 Task: Search one way flight ticket for 3 adults, 3 children in premium economy from Memphis: Memphis International Airport to Jacksonville: Albert J. Ellis Airport on 8-3-2023. Choice of flights is United. Price is upto 79000. Outbound departure time preference is 17:00.
Action: Mouse moved to (313, 129)
Screenshot: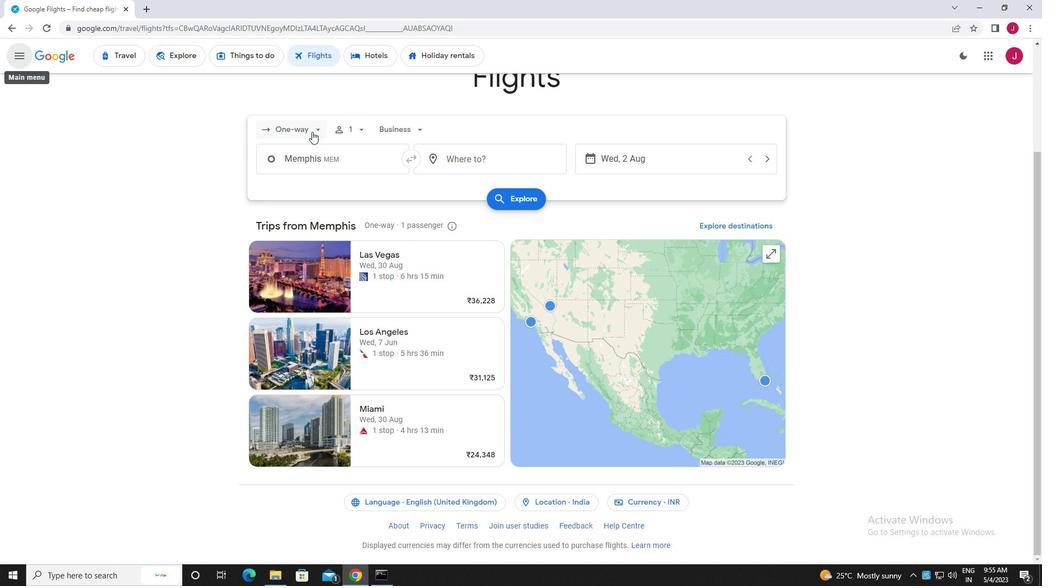 
Action: Mouse pressed left at (313, 129)
Screenshot: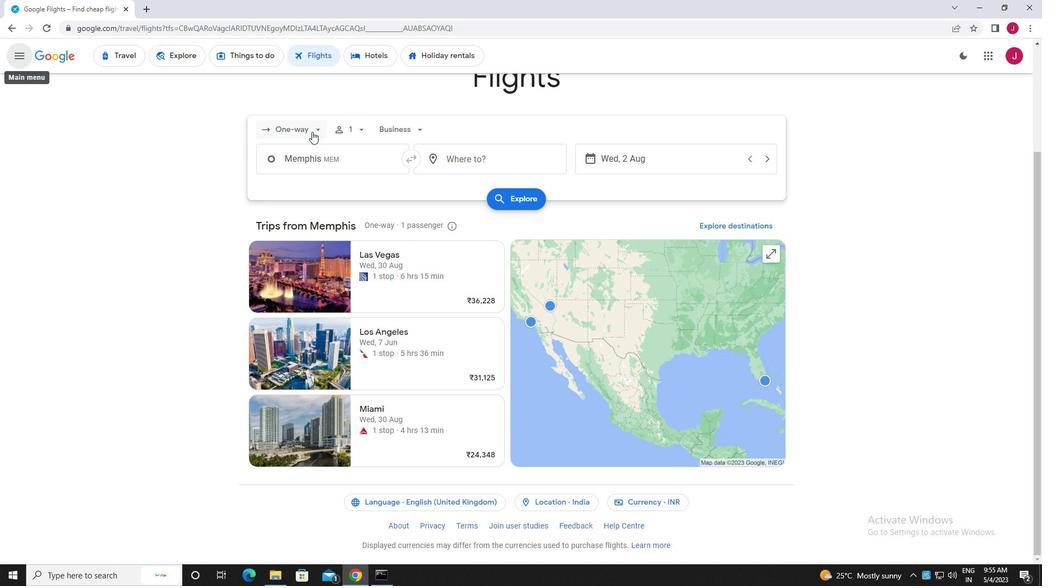 
Action: Mouse moved to (318, 177)
Screenshot: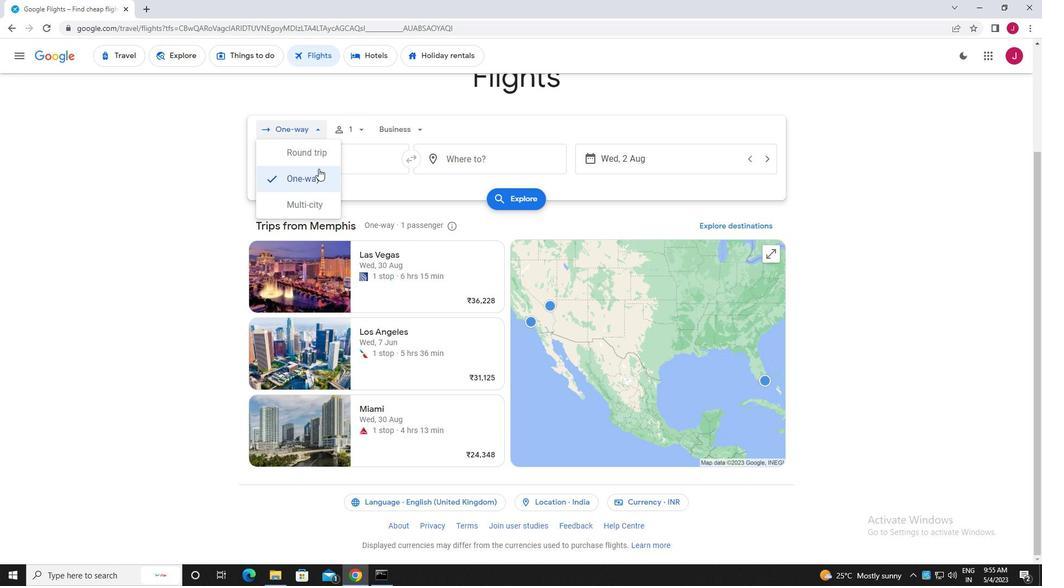 
Action: Mouse pressed left at (318, 177)
Screenshot: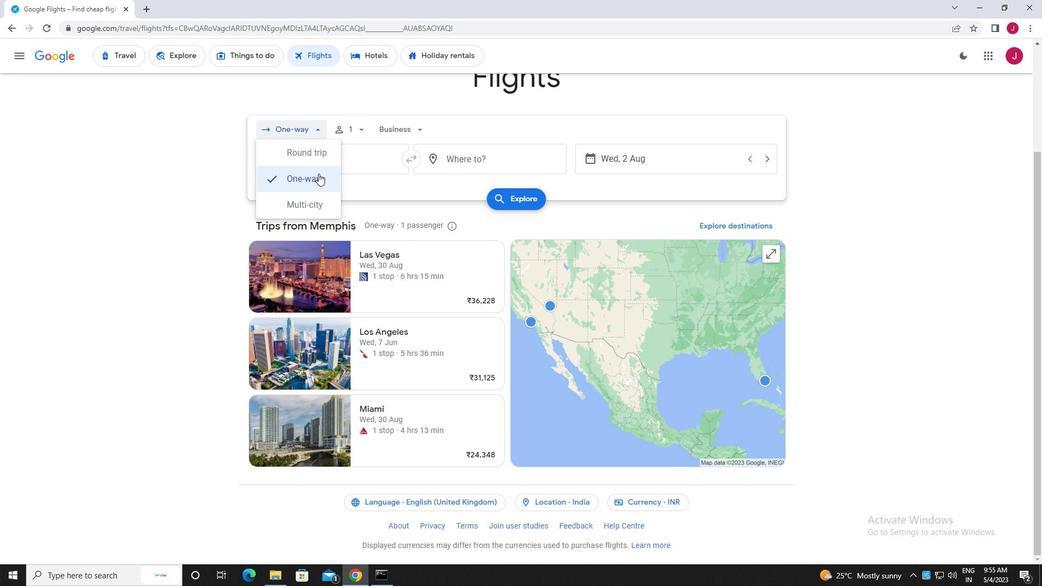 
Action: Mouse moved to (362, 126)
Screenshot: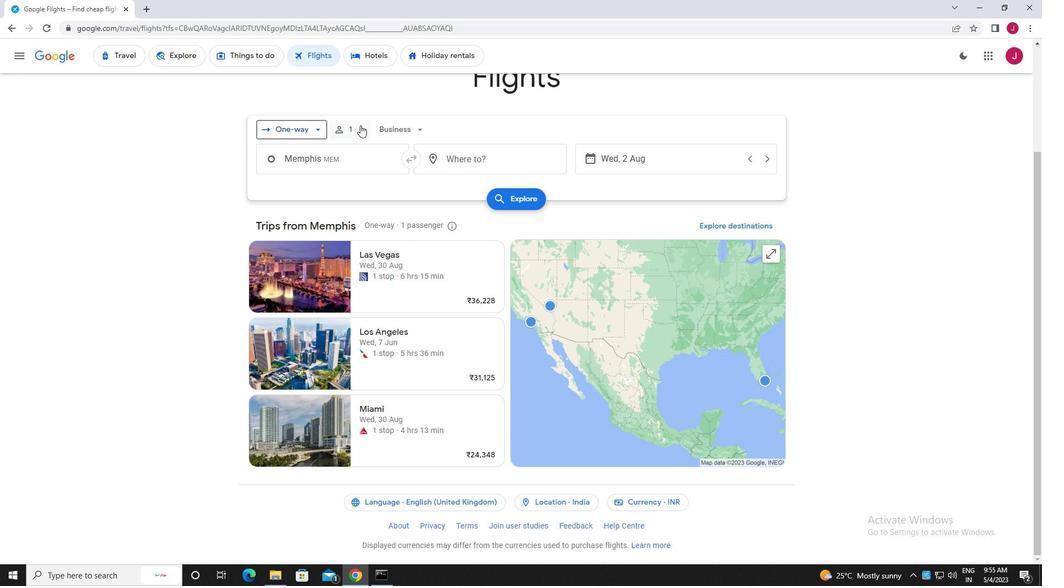 
Action: Mouse pressed left at (362, 126)
Screenshot: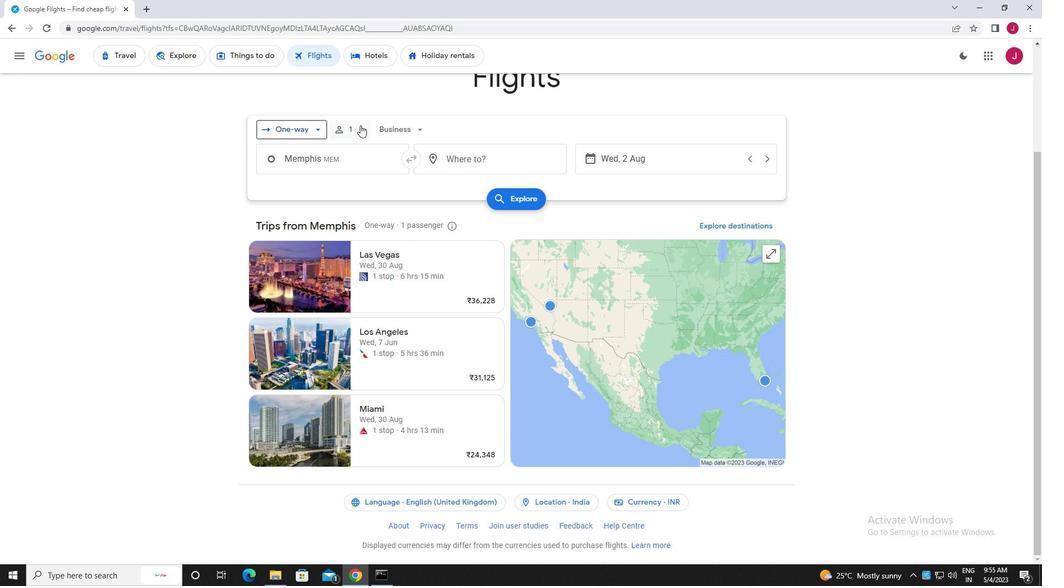 
Action: Mouse moved to (448, 156)
Screenshot: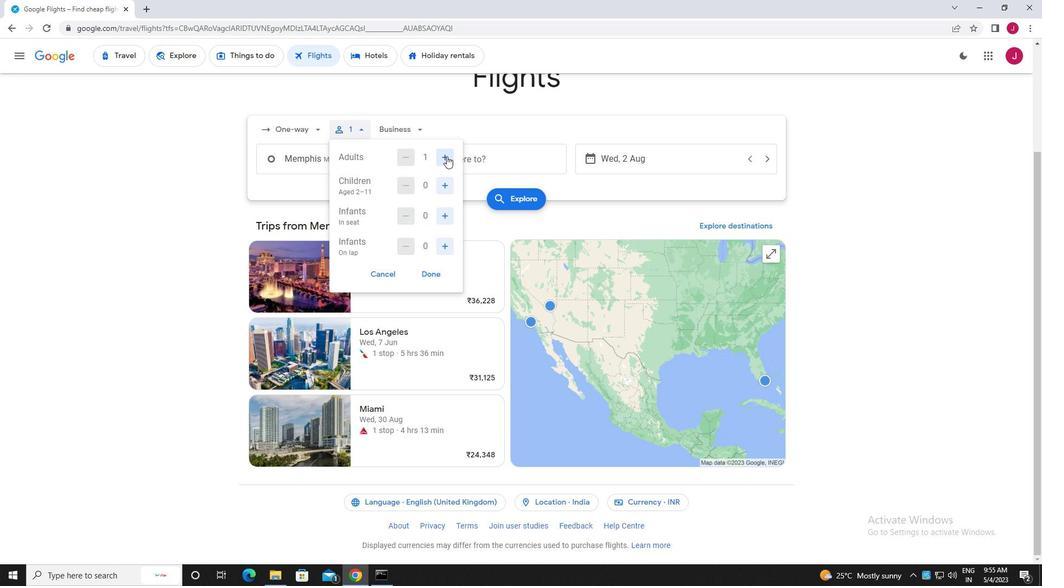 
Action: Mouse pressed left at (448, 156)
Screenshot: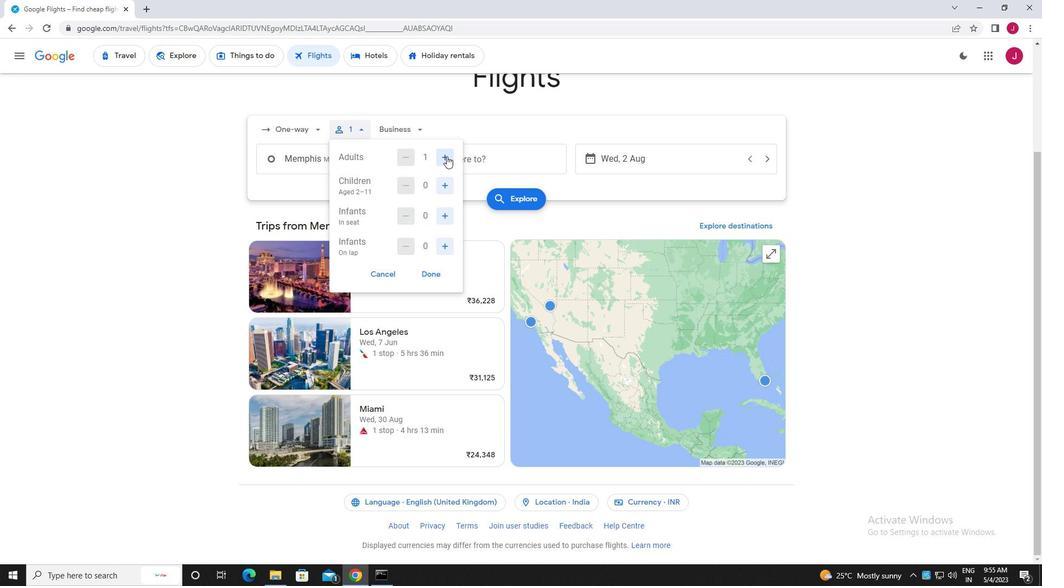 
Action: Mouse pressed left at (448, 156)
Screenshot: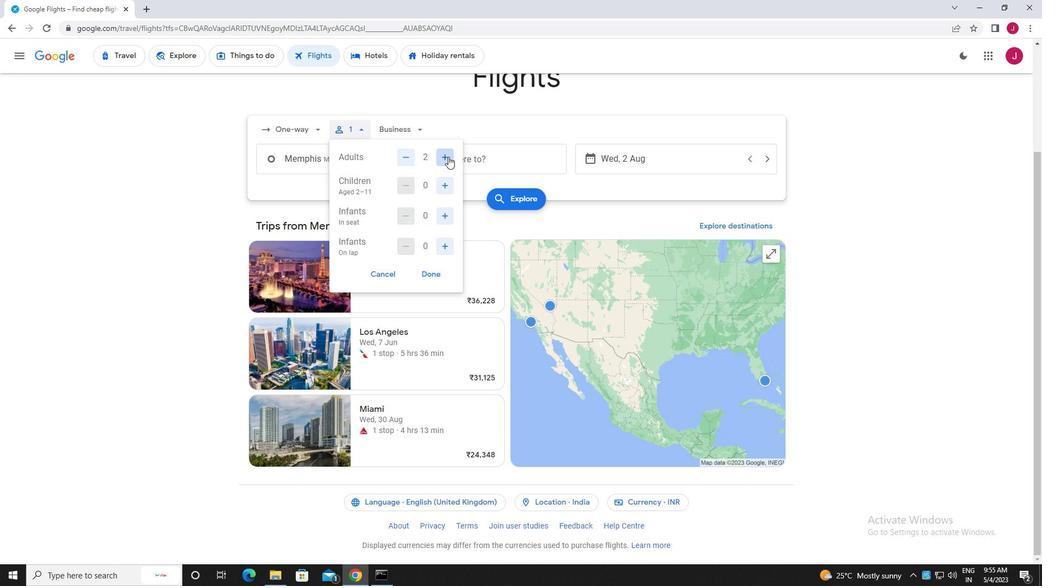 
Action: Mouse moved to (446, 185)
Screenshot: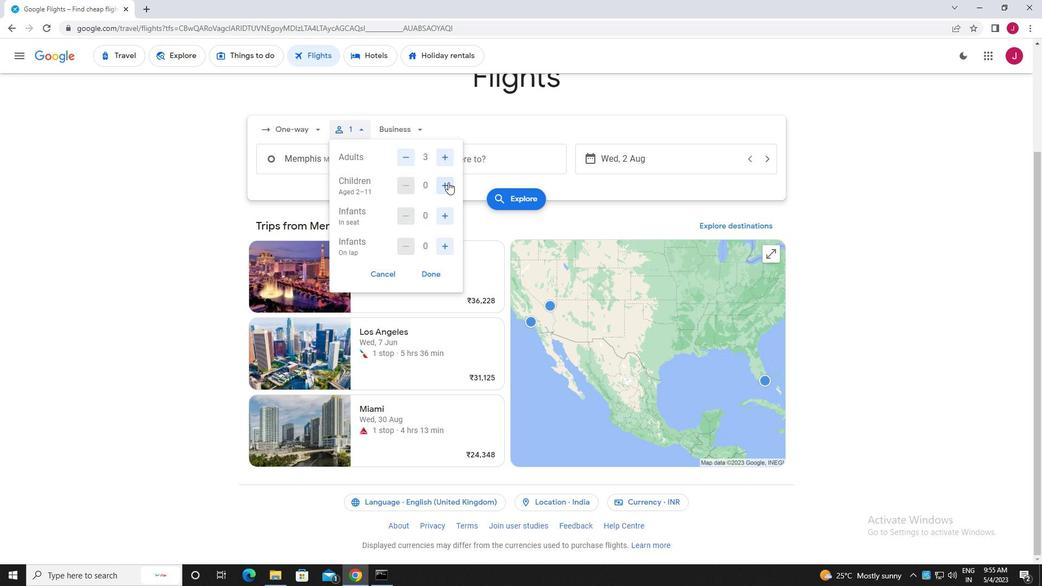 
Action: Mouse pressed left at (446, 185)
Screenshot: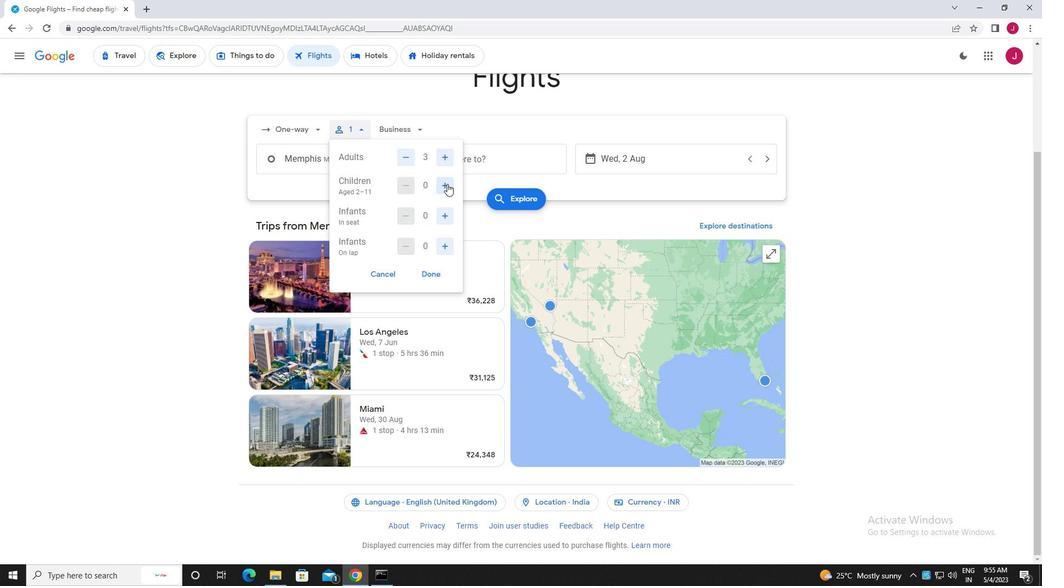 
Action: Mouse pressed left at (446, 185)
Screenshot: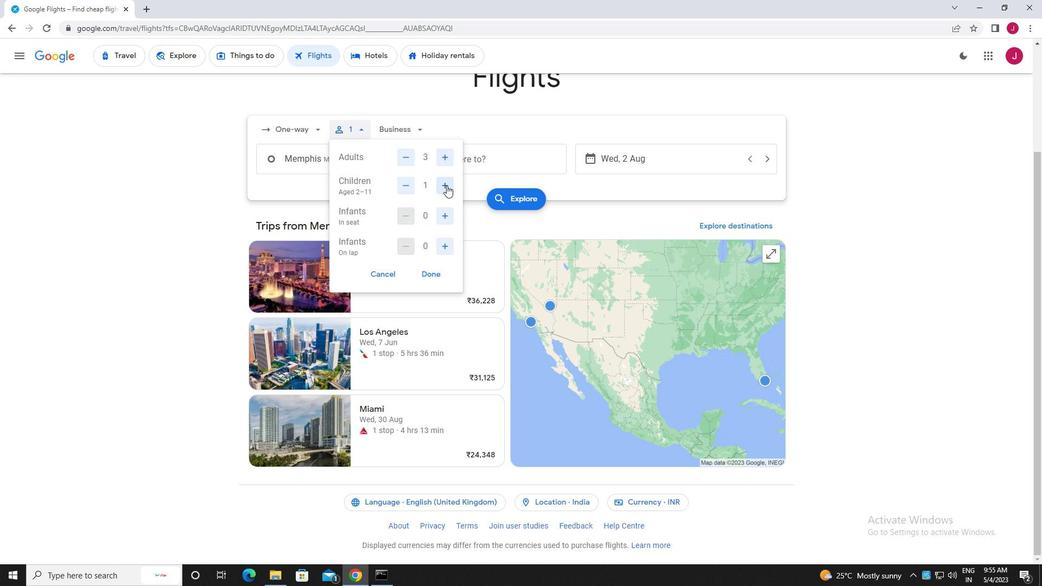 
Action: Mouse pressed left at (446, 185)
Screenshot: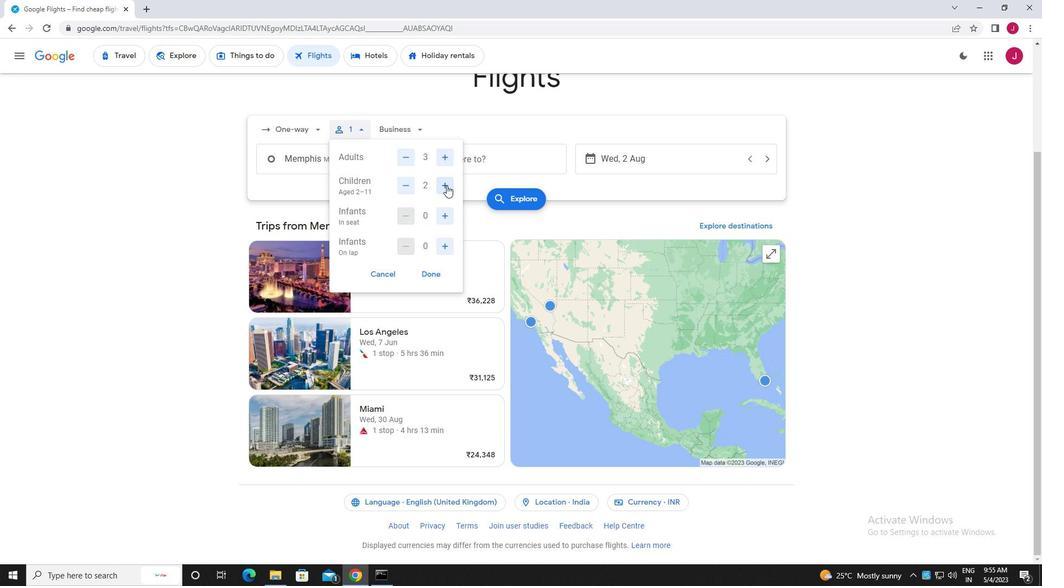 
Action: Mouse moved to (430, 272)
Screenshot: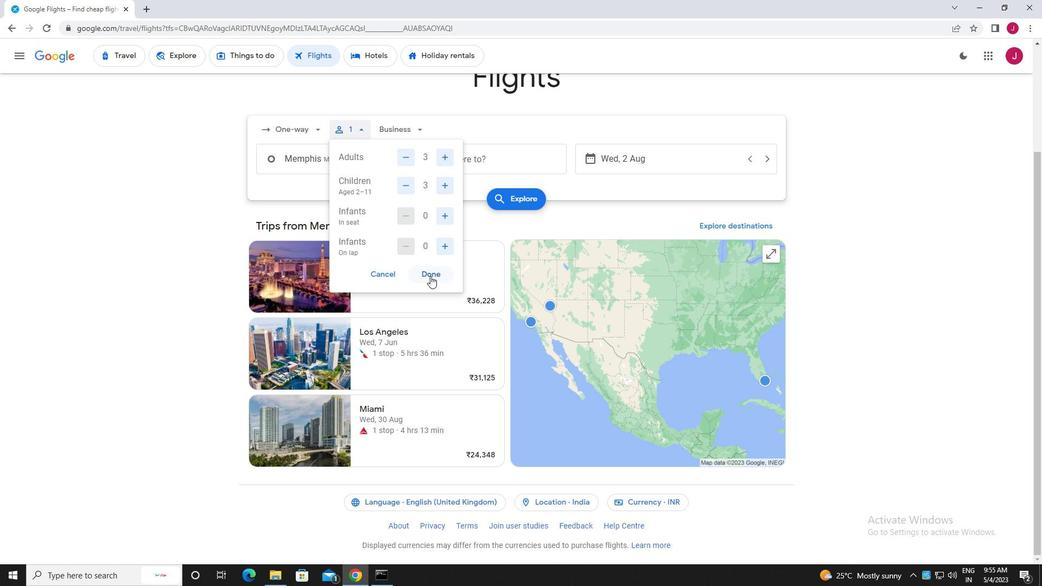 
Action: Mouse pressed left at (430, 272)
Screenshot: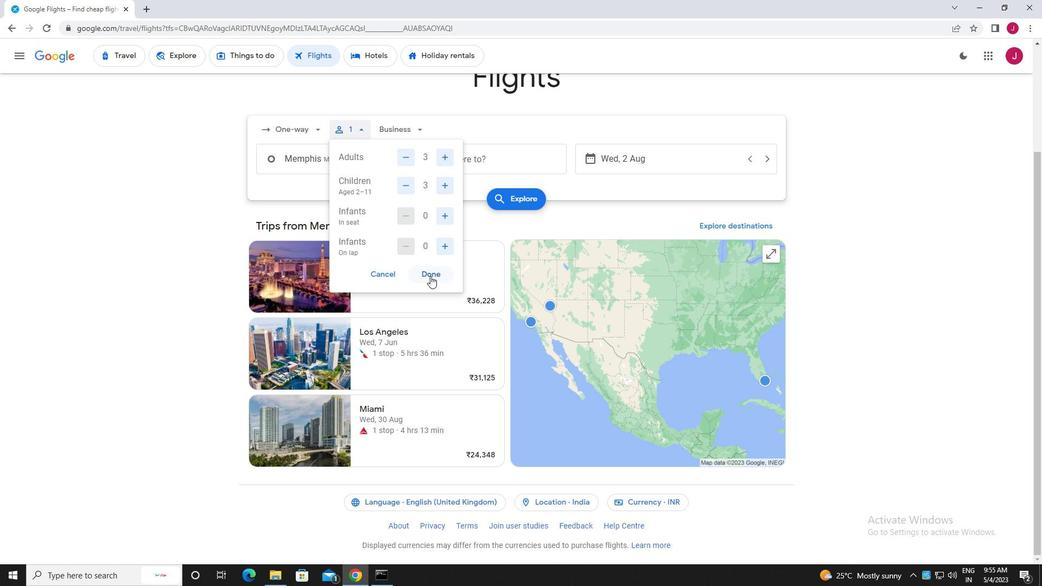 
Action: Mouse moved to (413, 129)
Screenshot: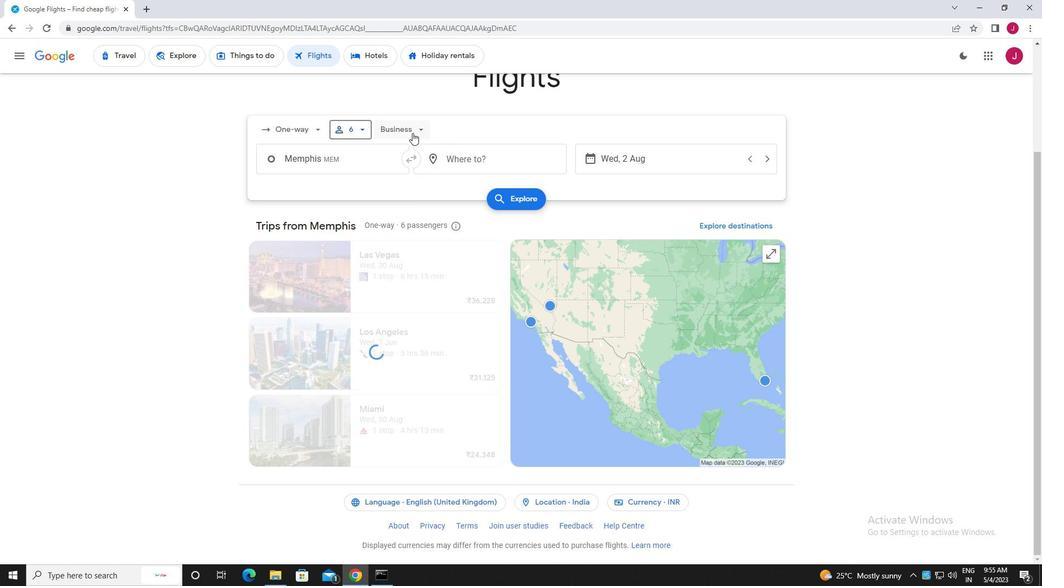 
Action: Mouse pressed left at (413, 129)
Screenshot: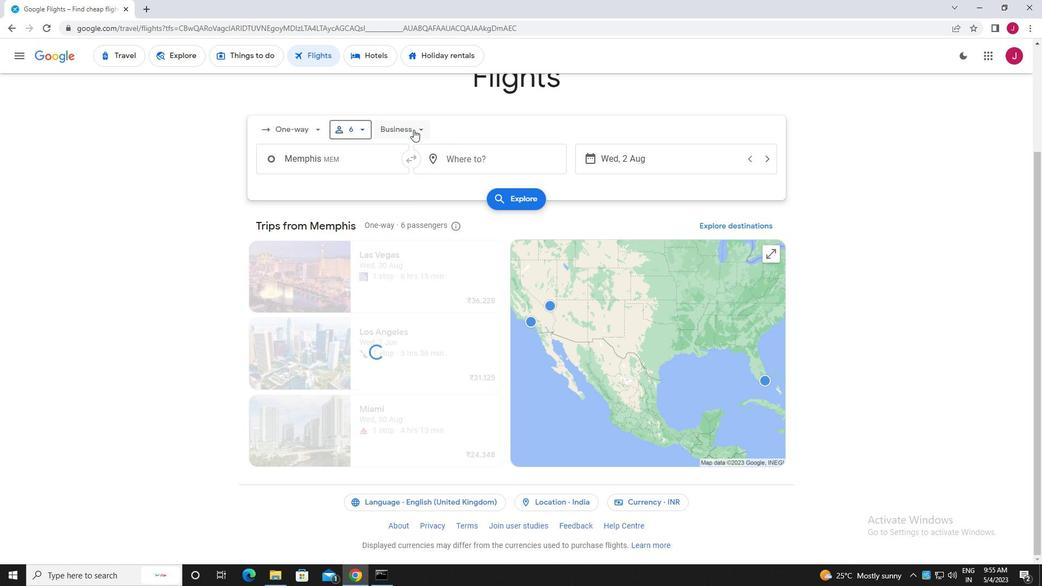 
Action: Mouse moved to (419, 180)
Screenshot: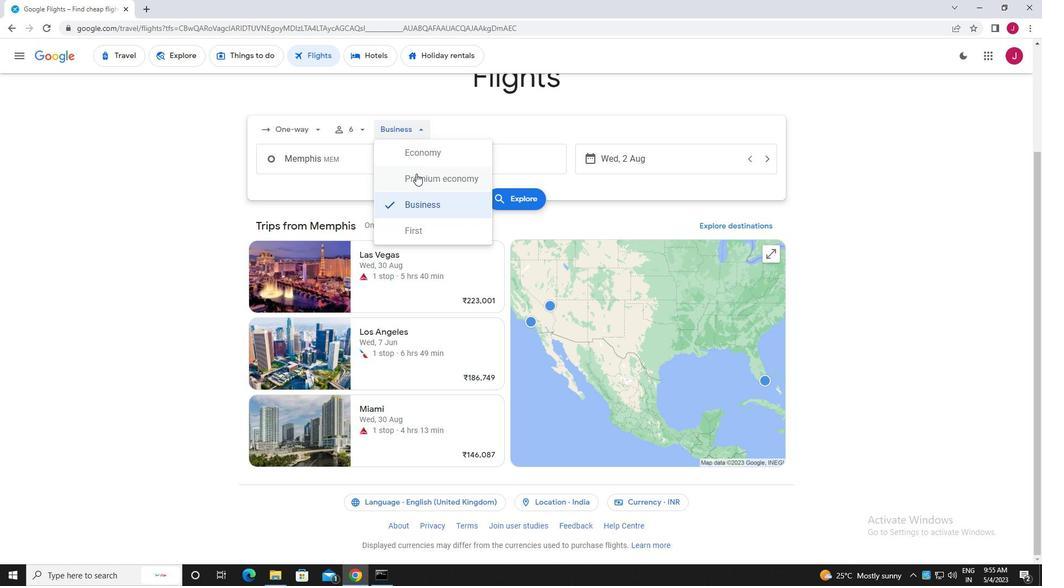 
Action: Mouse pressed left at (419, 180)
Screenshot: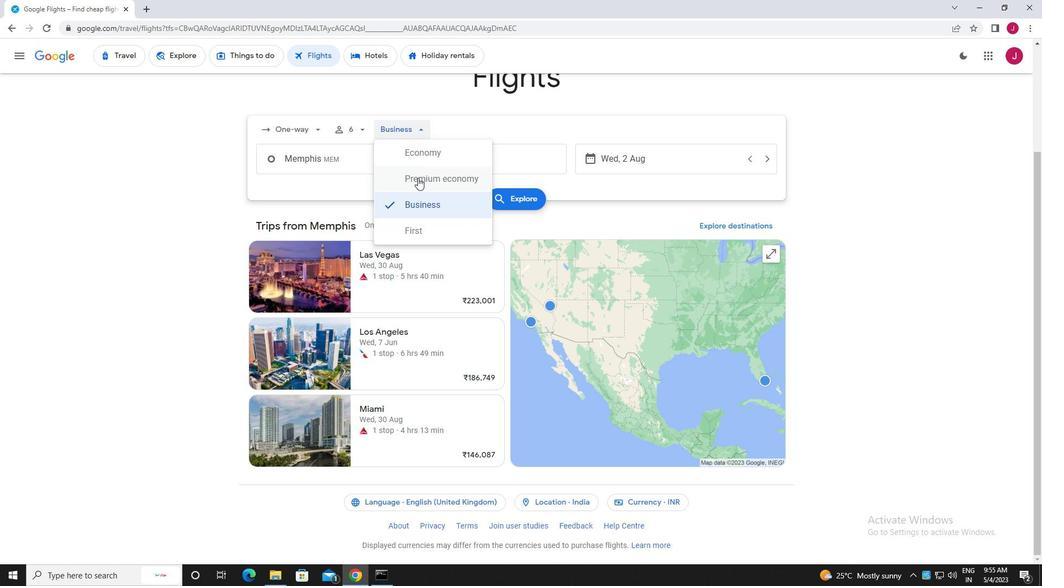 
Action: Mouse moved to (347, 156)
Screenshot: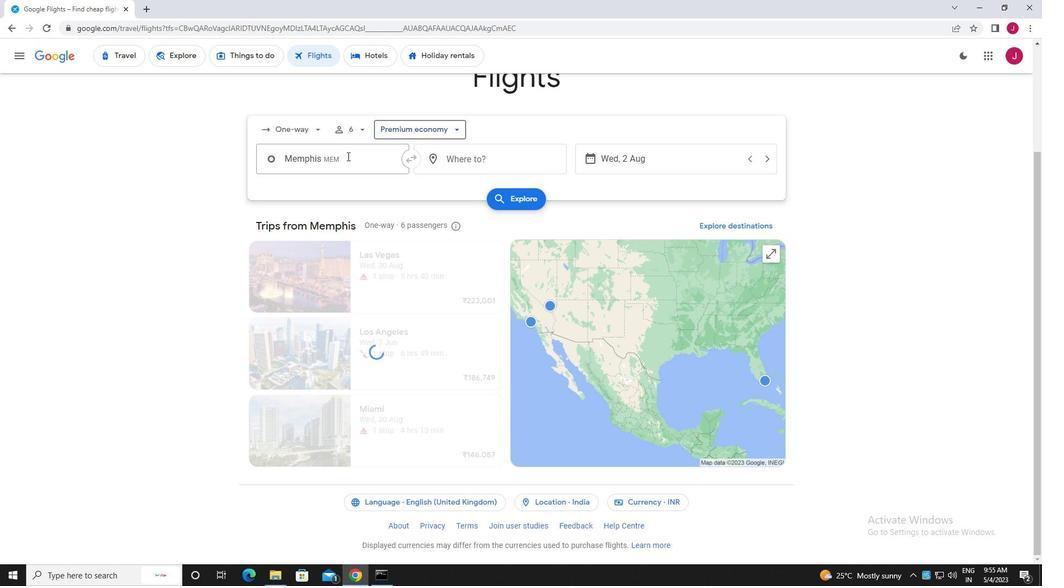 
Action: Mouse pressed left at (347, 156)
Screenshot: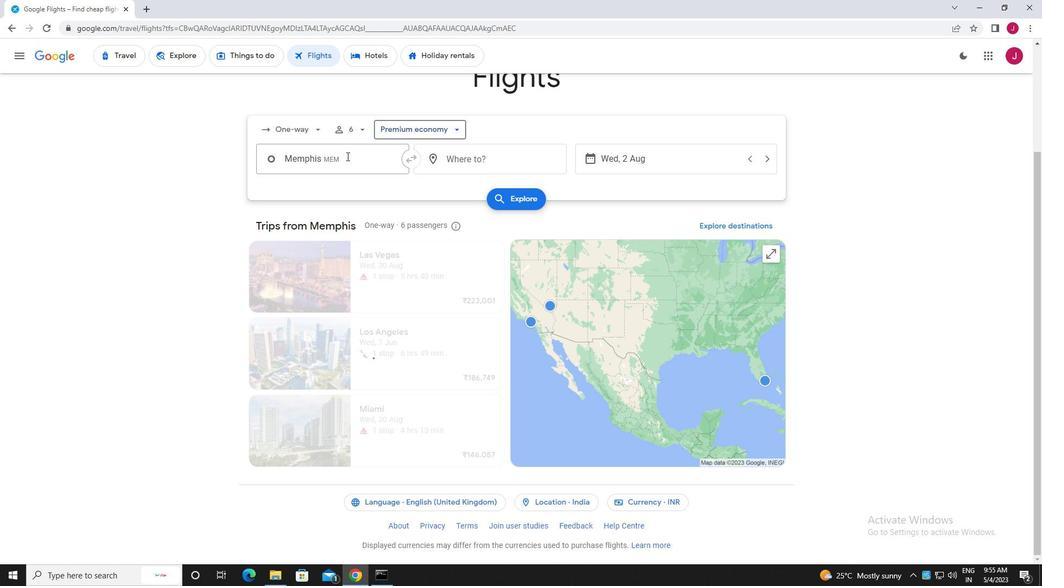 
Action: Key pressed memphis
Screenshot: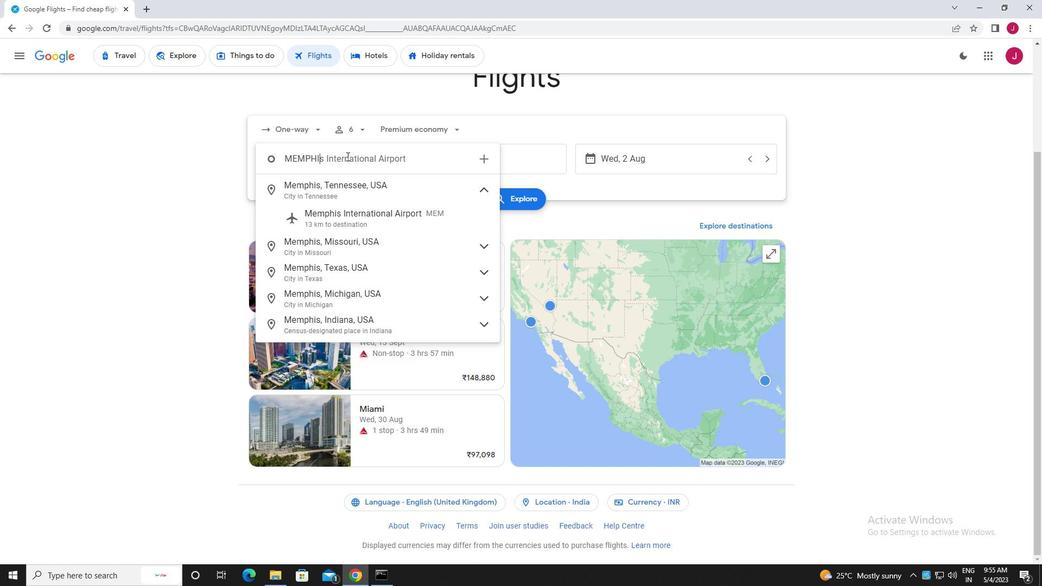 
Action: Mouse moved to (367, 217)
Screenshot: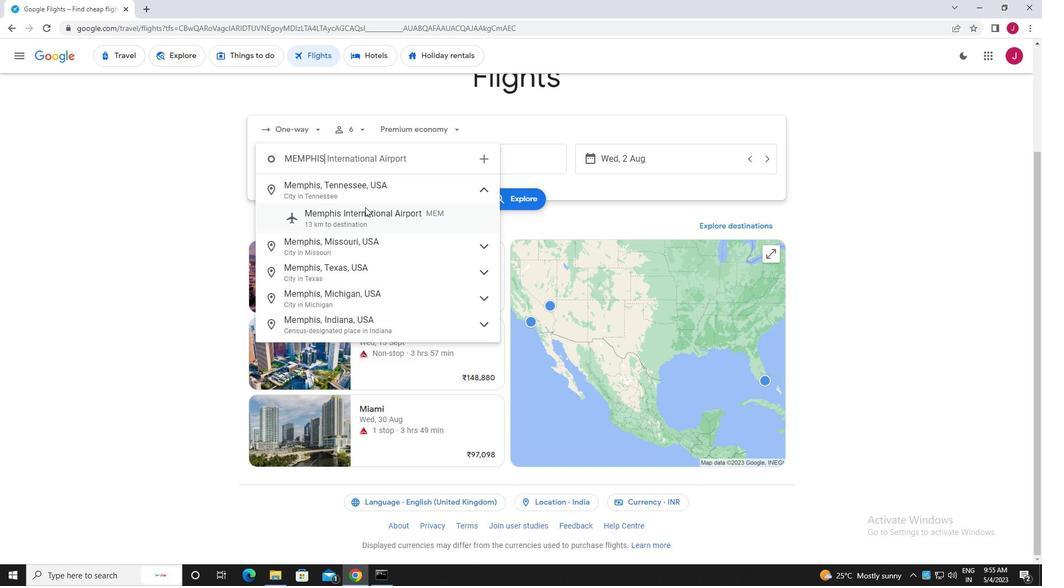 
Action: Mouse pressed left at (367, 217)
Screenshot: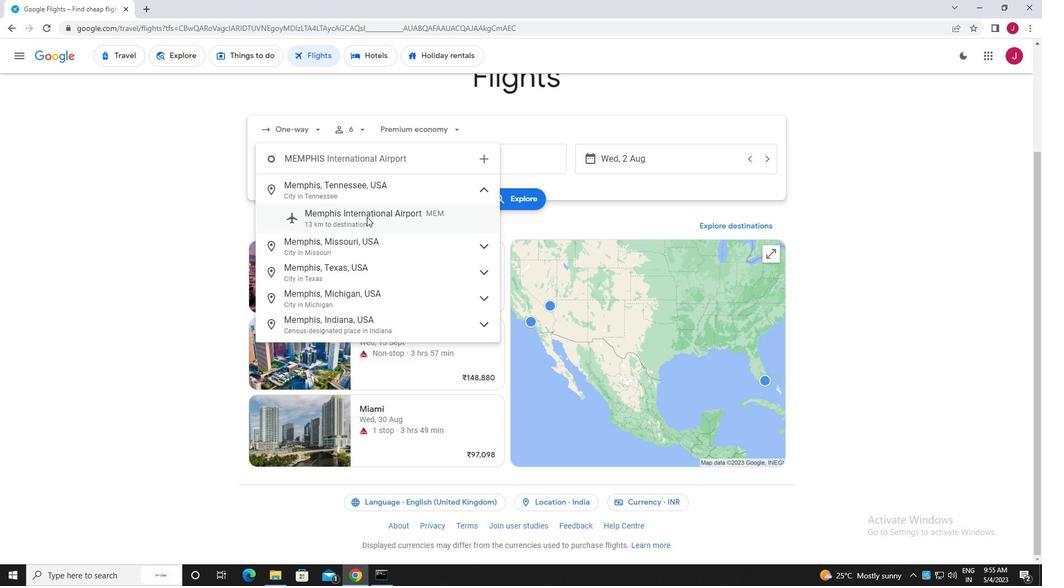 
Action: Mouse moved to (471, 164)
Screenshot: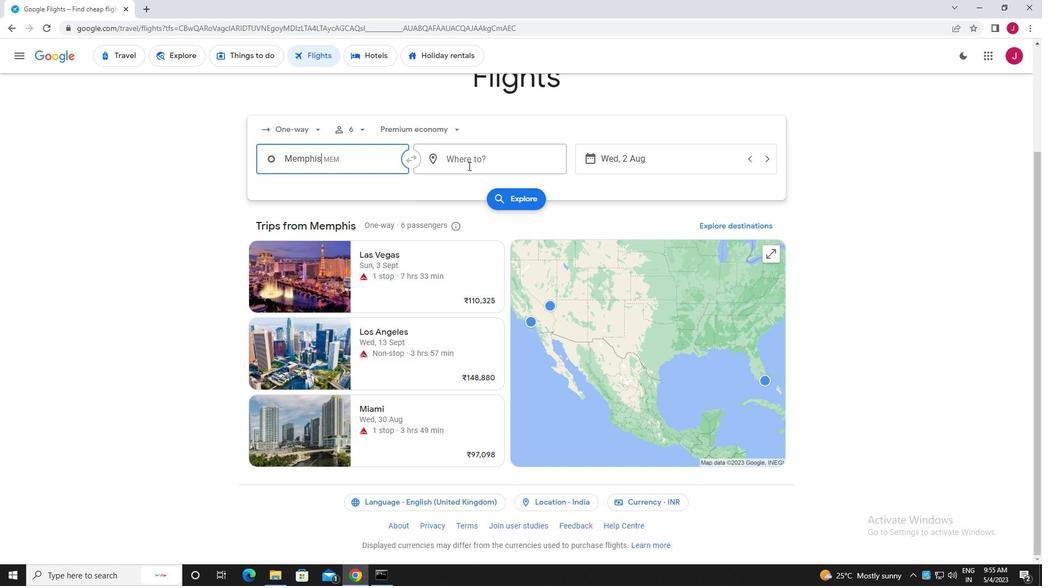 
Action: Mouse pressed left at (471, 164)
Screenshot: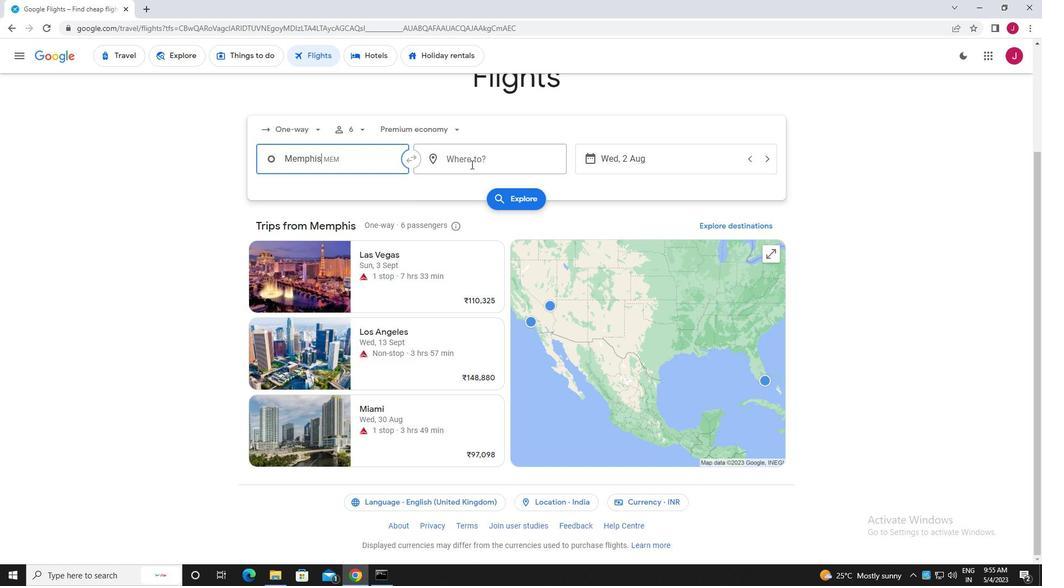 
Action: Mouse moved to (469, 165)
Screenshot: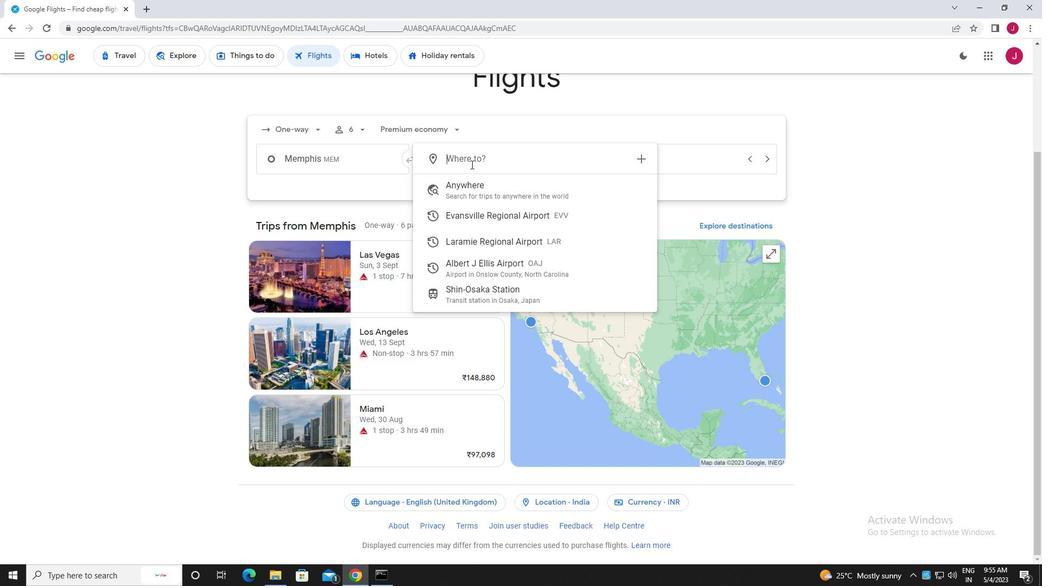 
Action: Key pressed albert<Key.space>
Screenshot: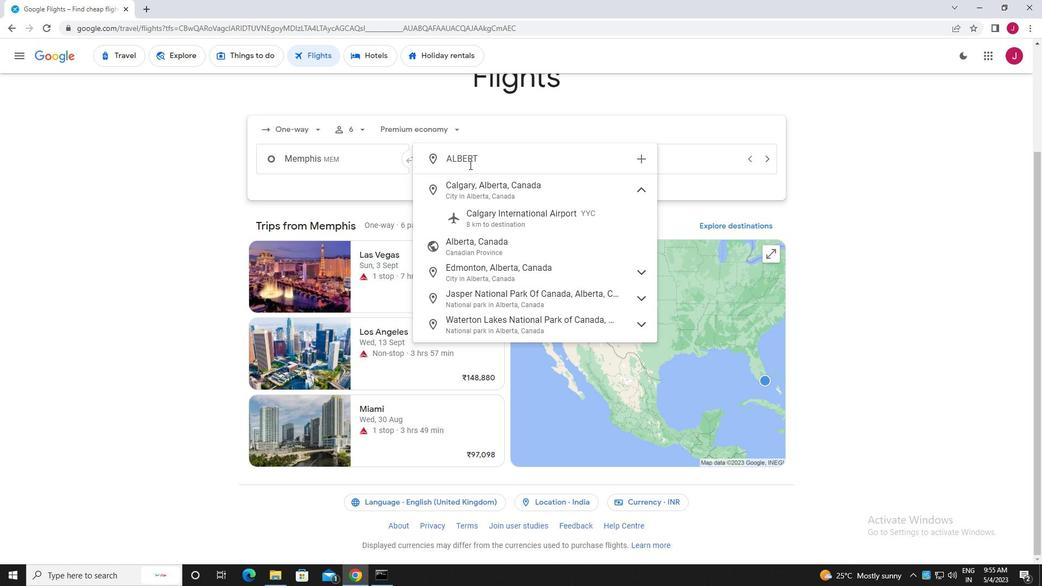 
Action: Mouse moved to (487, 189)
Screenshot: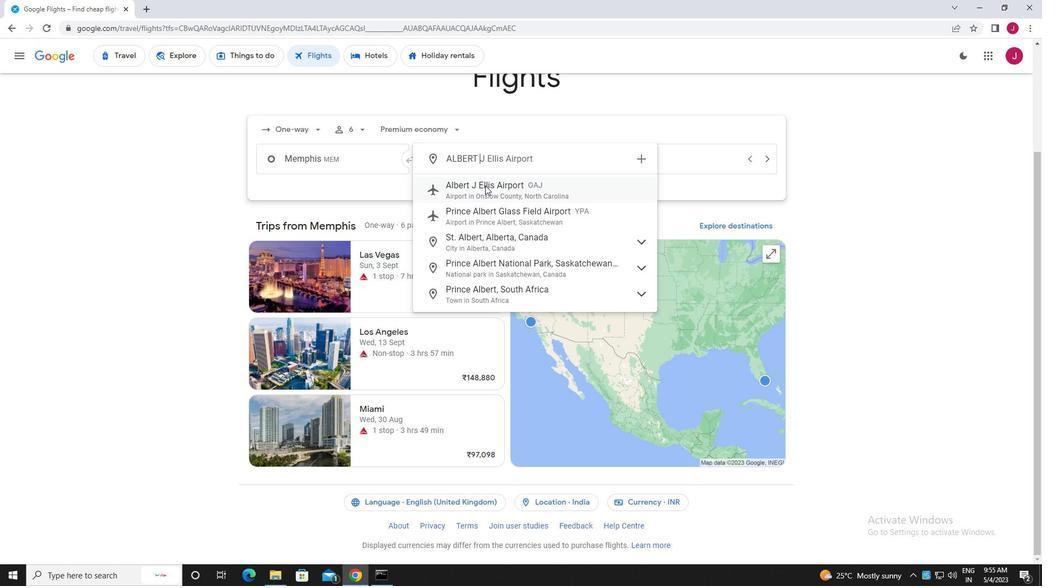 
Action: Mouse pressed left at (487, 189)
Screenshot: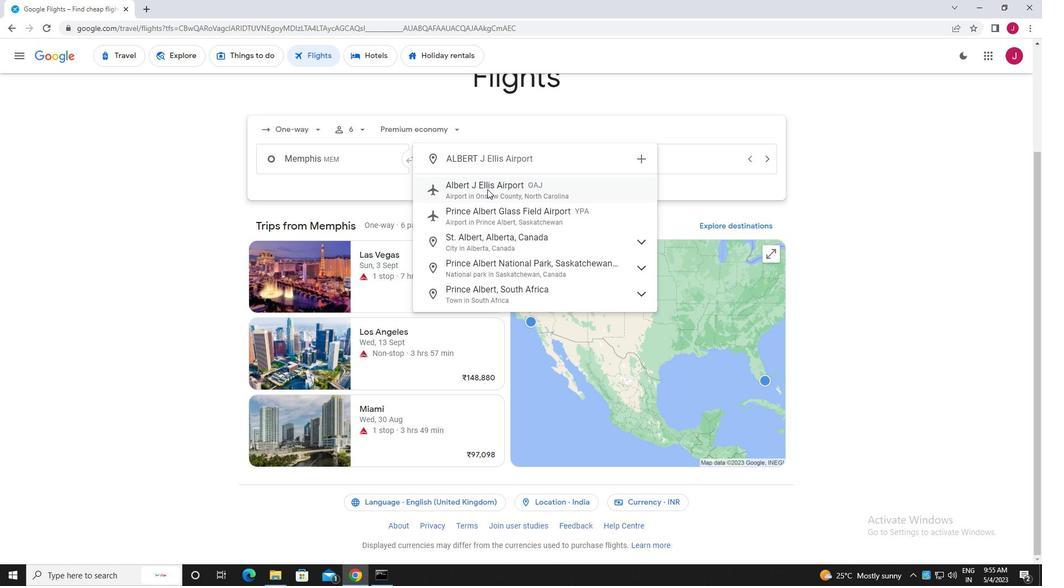 
Action: Mouse moved to (642, 157)
Screenshot: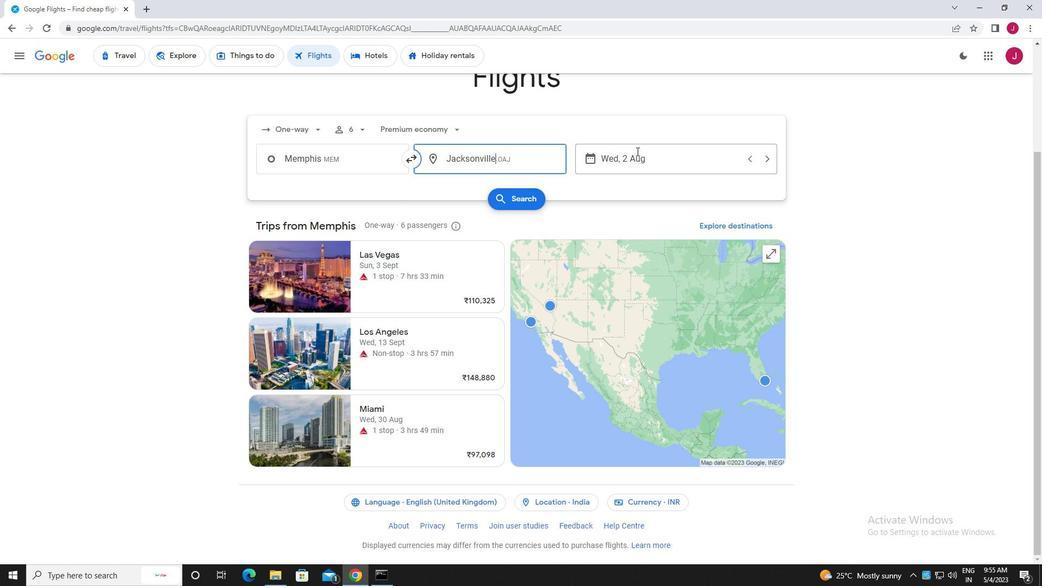 
Action: Mouse pressed left at (642, 157)
Screenshot: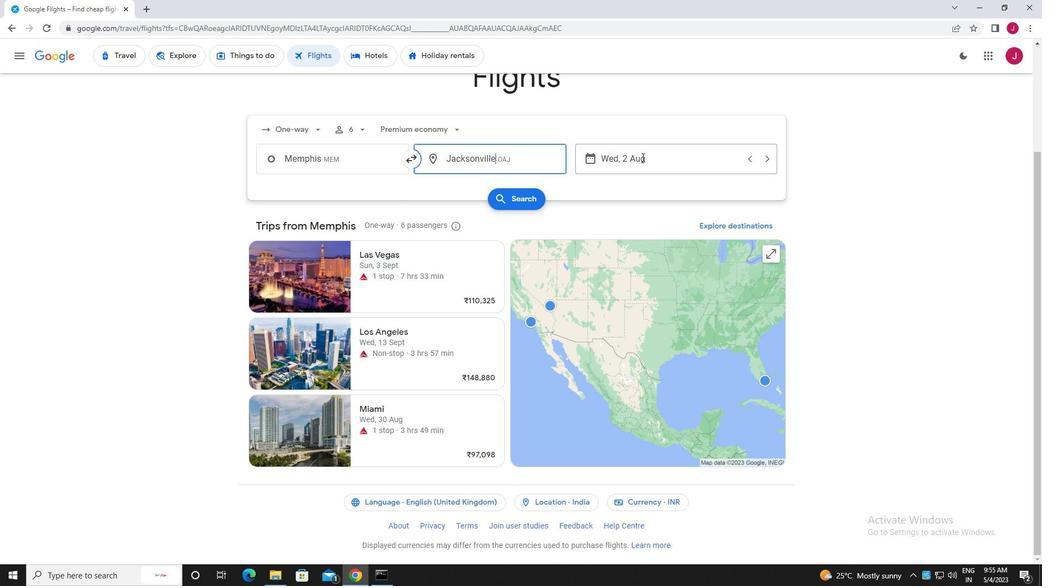 
Action: Mouse moved to (499, 242)
Screenshot: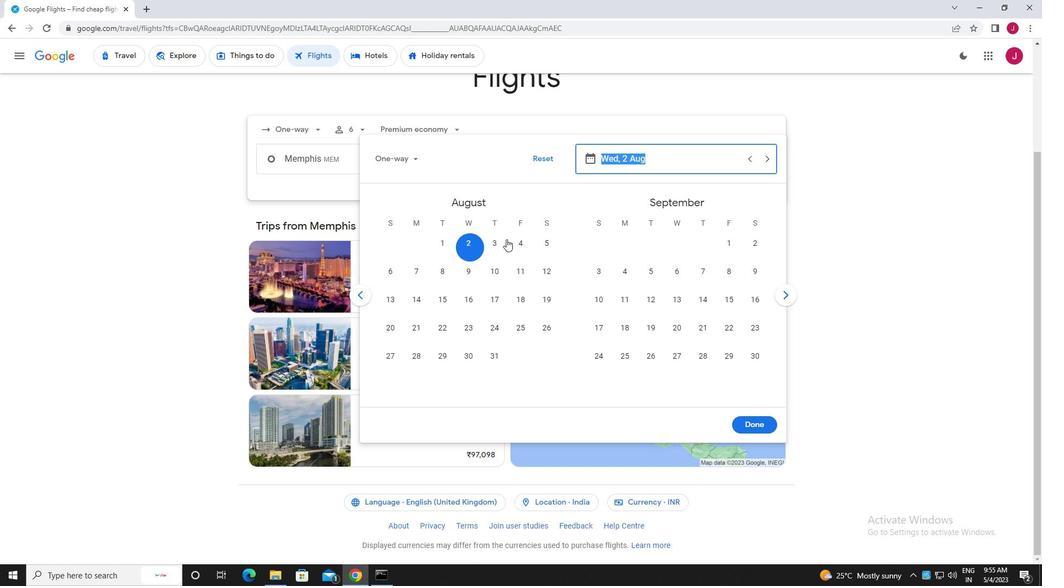
Action: Mouse pressed left at (499, 242)
Screenshot: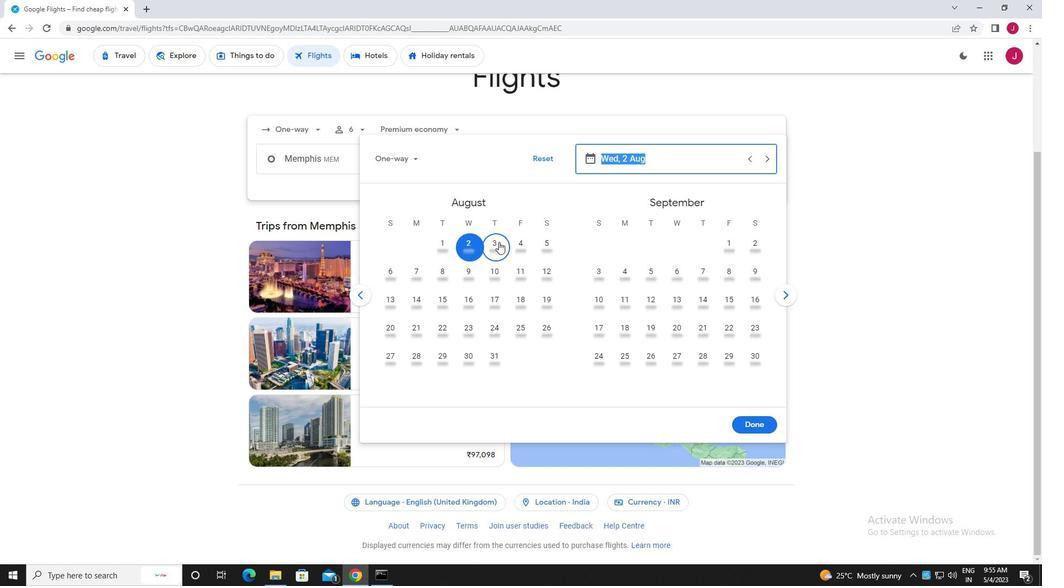 
Action: Mouse moved to (757, 427)
Screenshot: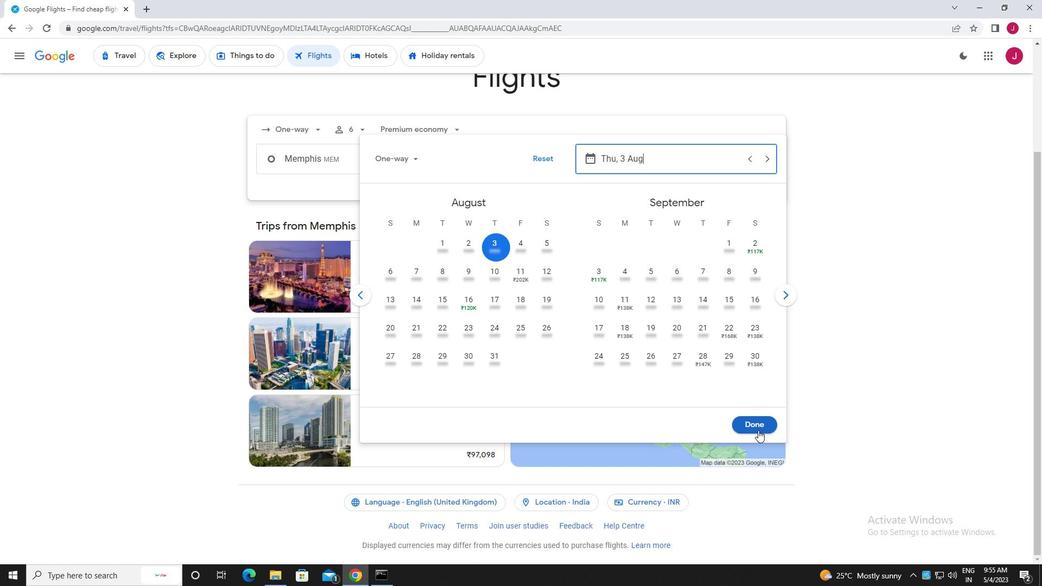 
Action: Mouse pressed left at (757, 427)
Screenshot: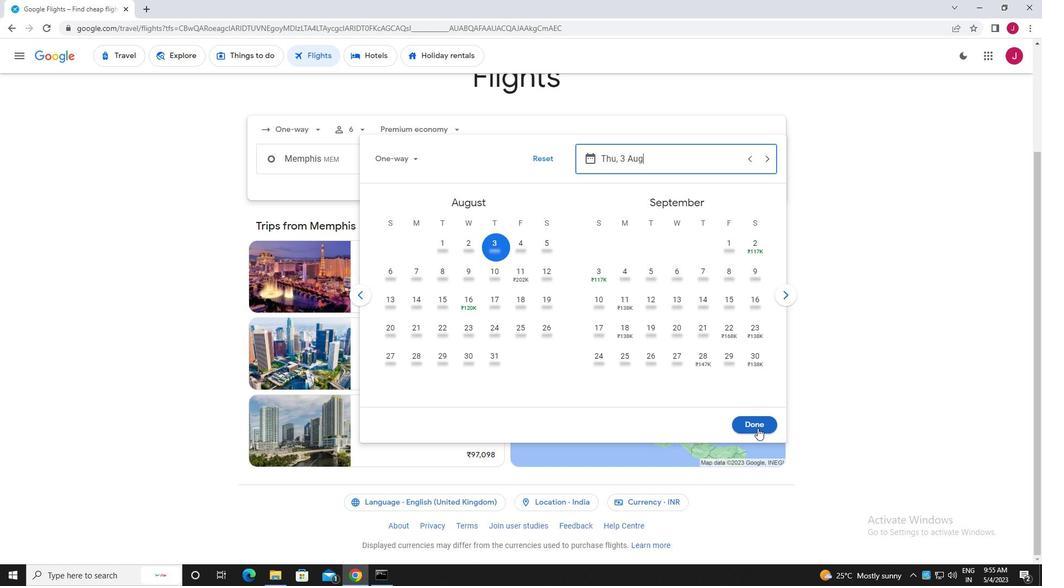 
Action: Mouse moved to (530, 194)
Screenshot: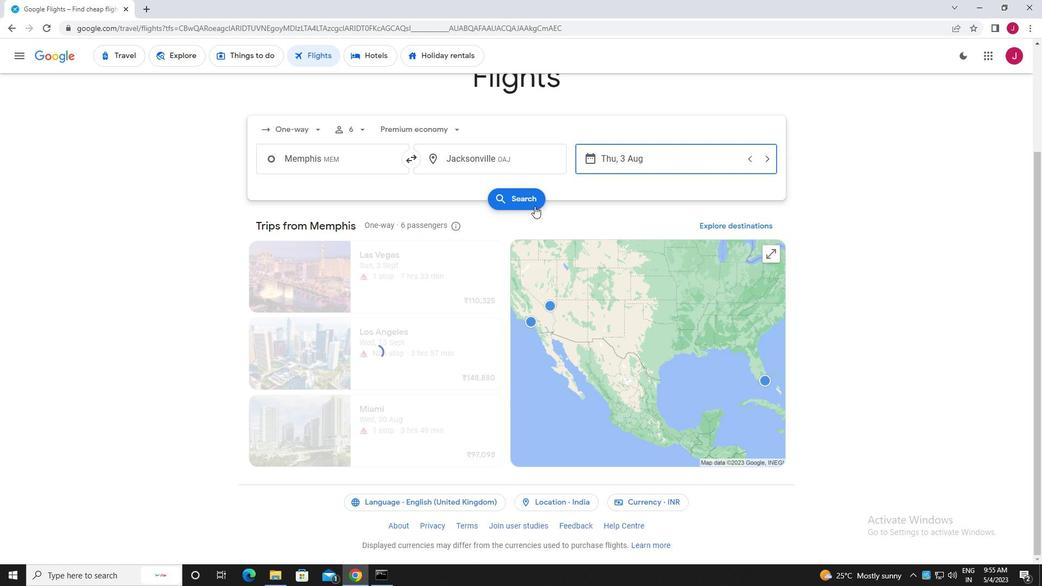 
Action: Mouse pressed left at (530, 194)
Screenshot: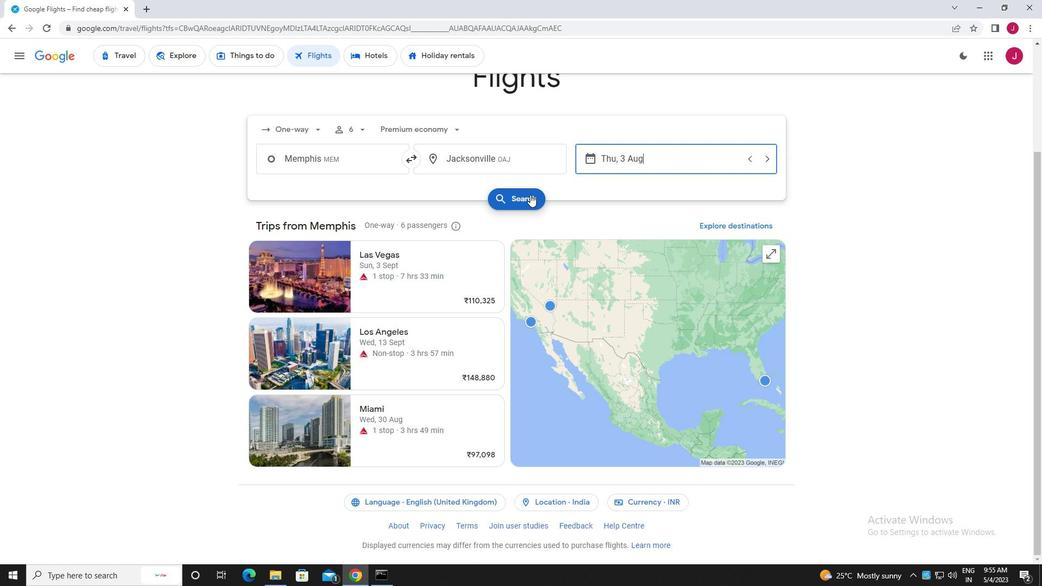 
Action: Mouse moved to (273, 154)
Screenshot: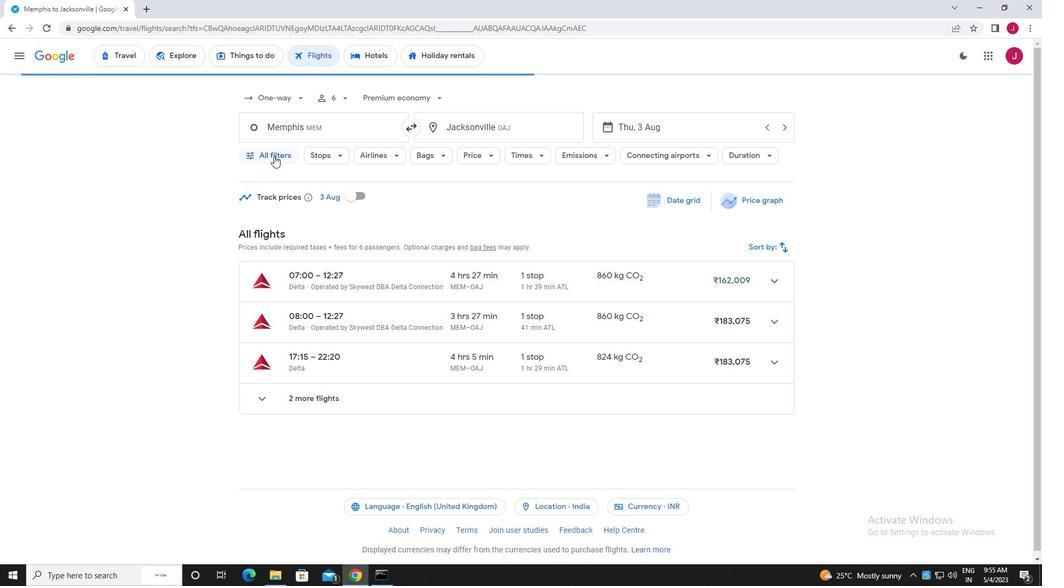
Action: Mouse pressed left at (273, 154)
Screenshot: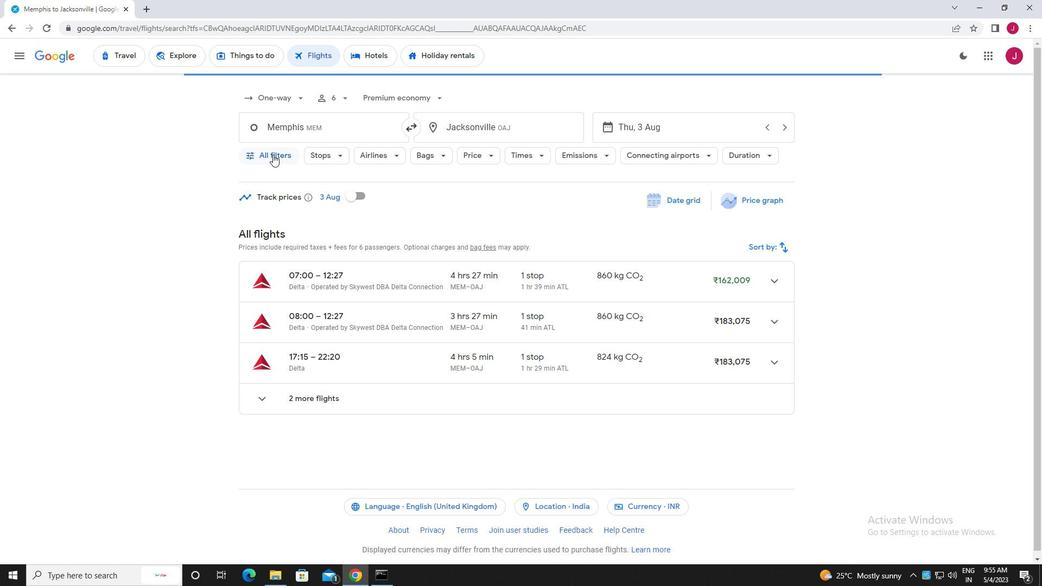 
Action: Mouse moved to (305, 219)
Screenshot: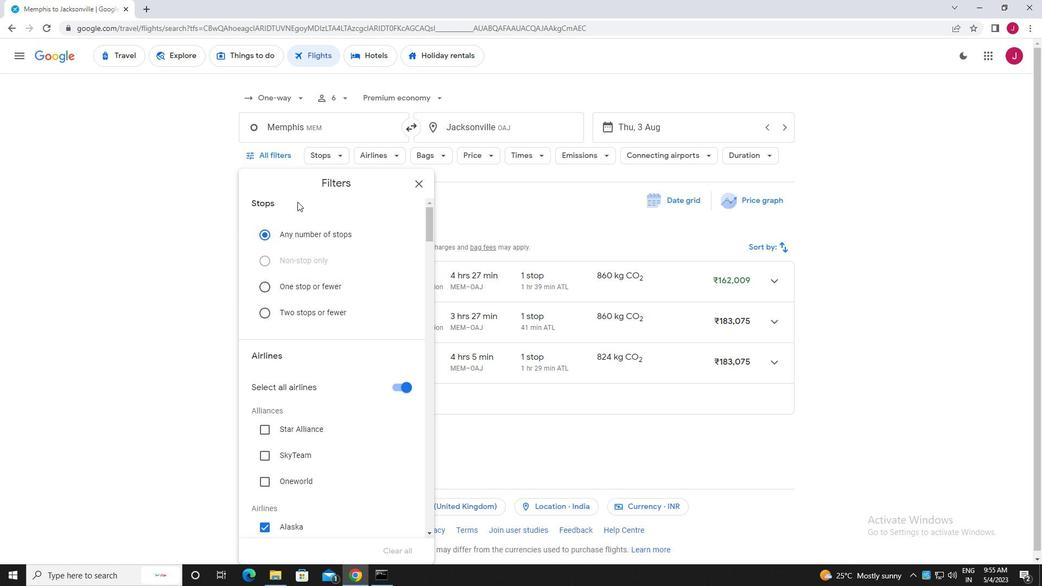 
Action: Mouse scrolled (305, 218) with delta (0, 0)
Screenshot: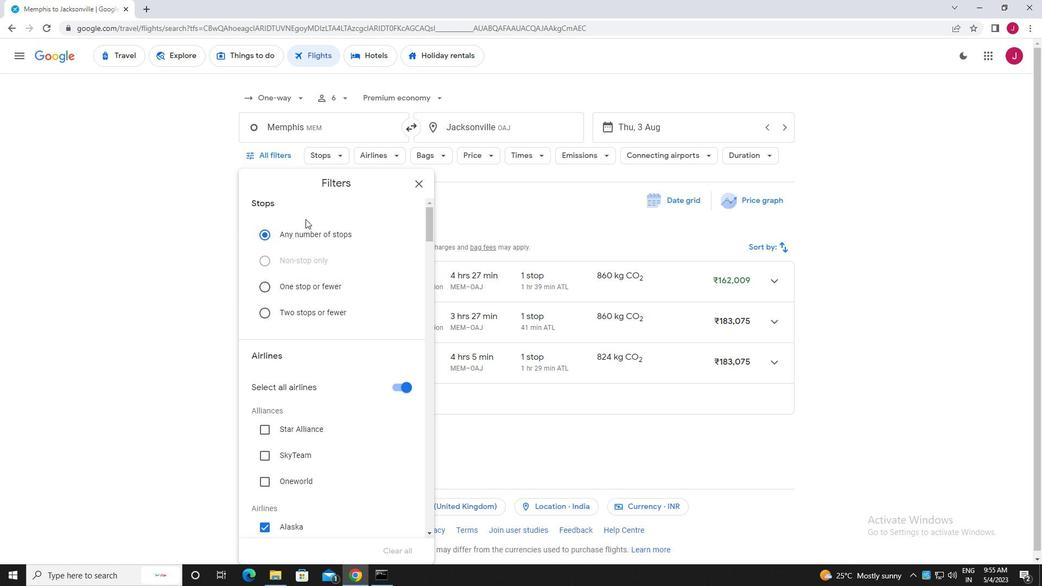 
Action: Mouse scrolled (305, 218) with delta (0, 0)
Screenshot: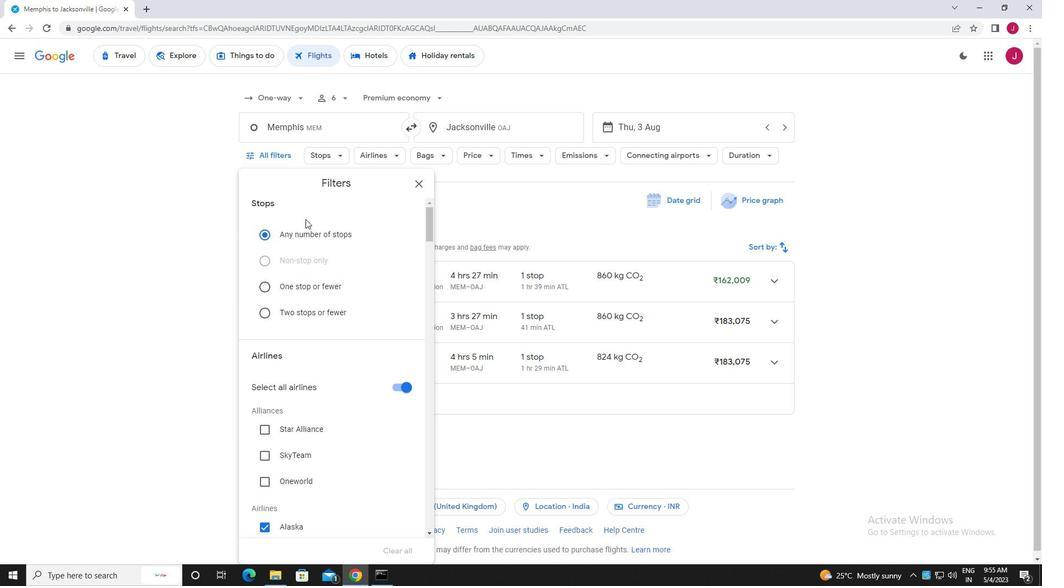 
Action: Mouse scrolled (305, 218) with delta (0, 0)
Screenshot: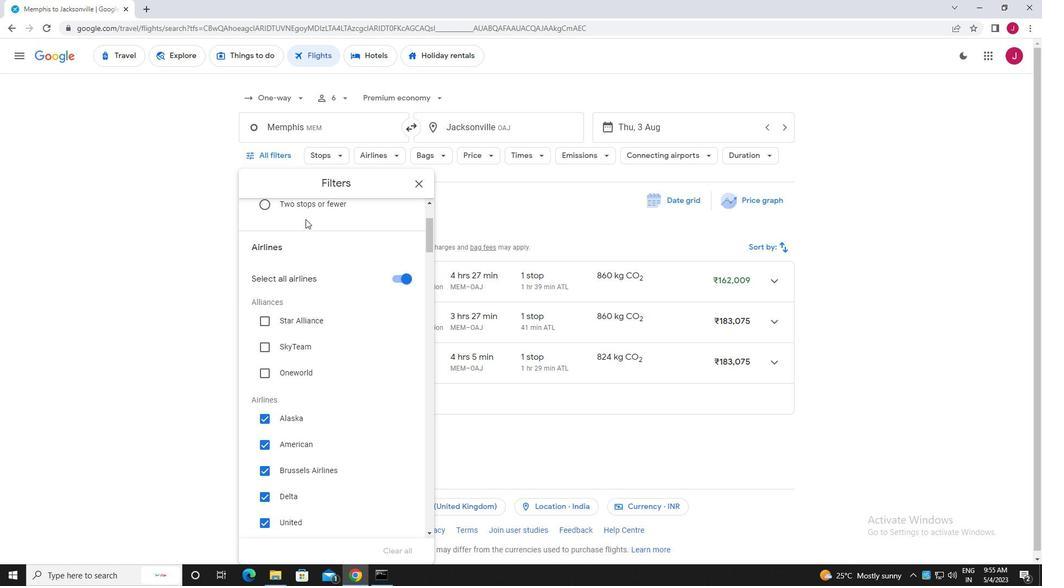 
Action: Mouse scrolled (305, 218) with delta (0, 0)
Screenshot: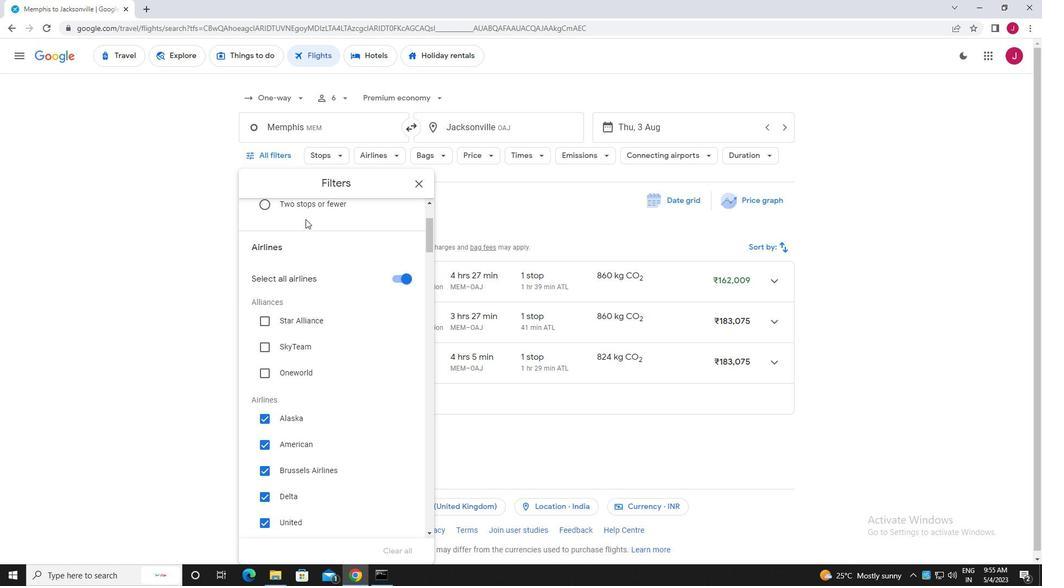 
Action: Mouse moved to (322, 241)
Screenshot: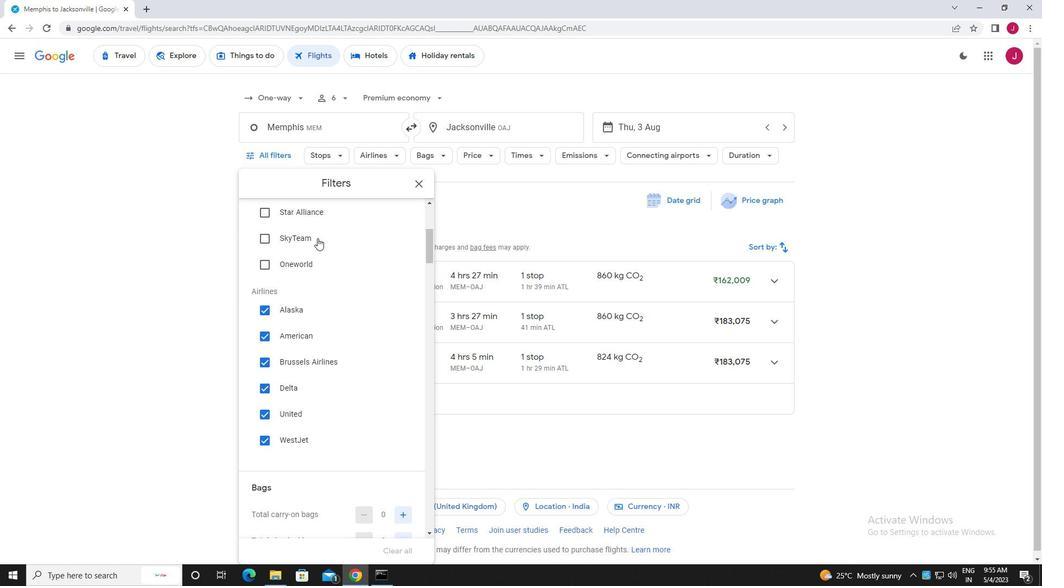 
Action: Mouse scrolled (322, 242) with delta (0, 0)
Screenshot: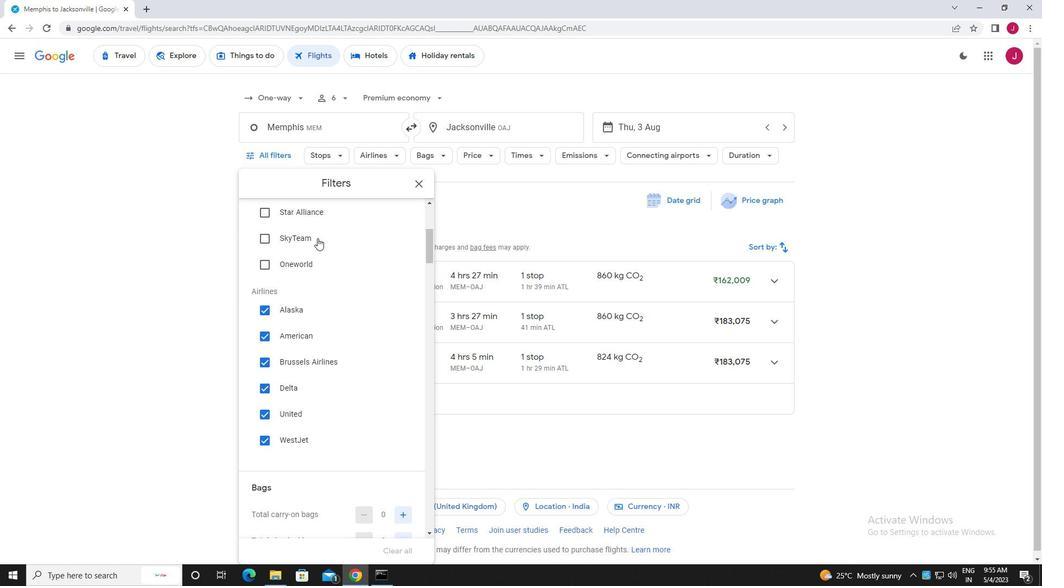 
Action: Mouse scrolled (322, 242) with delta (0, 0)
Screenshot: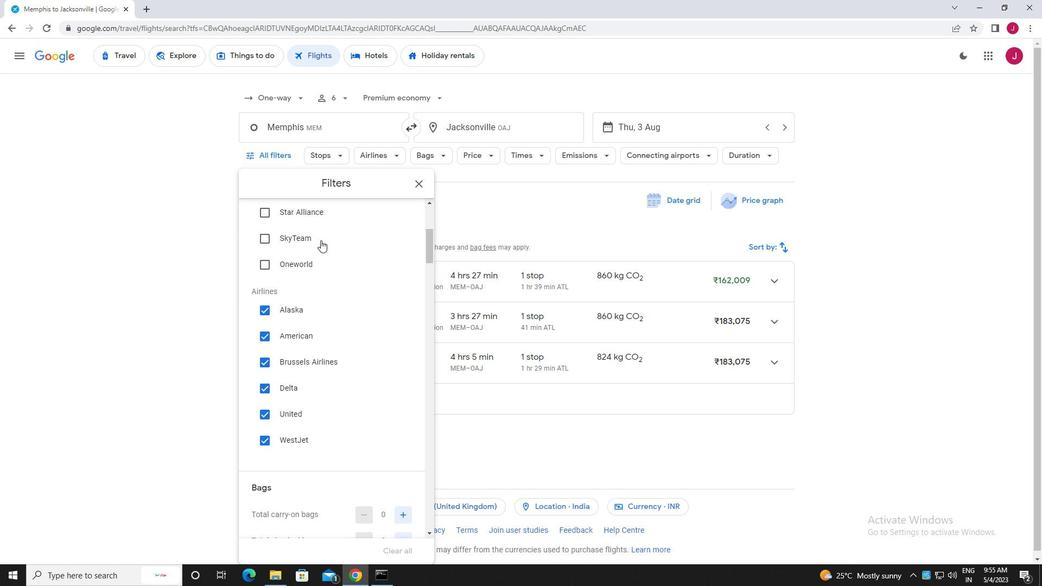 
Action: Mouse moved to (399, 279)
Screenshot: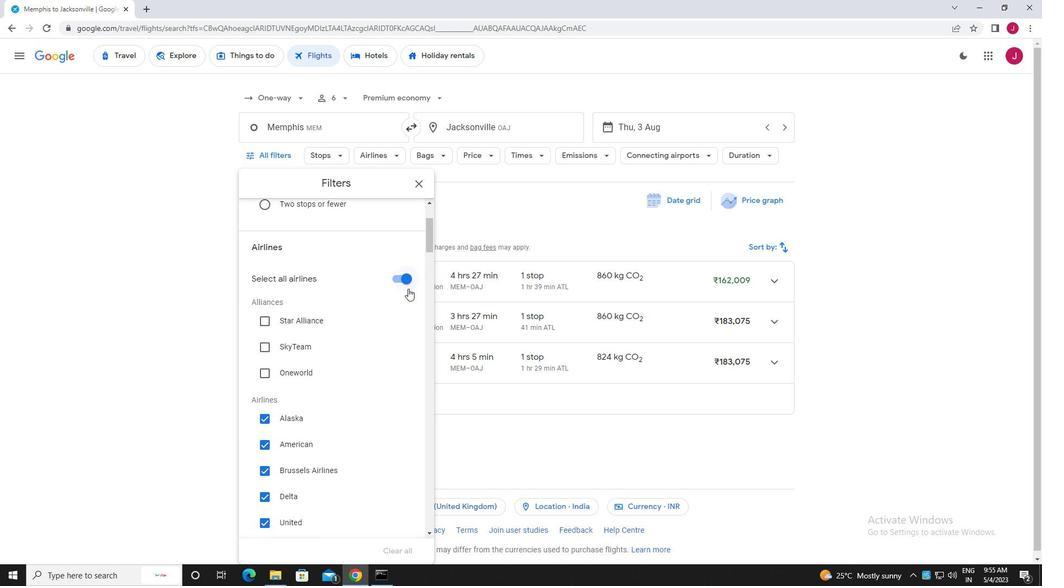 
Action: Mouse pressed left at (399, 279)
Screenshot: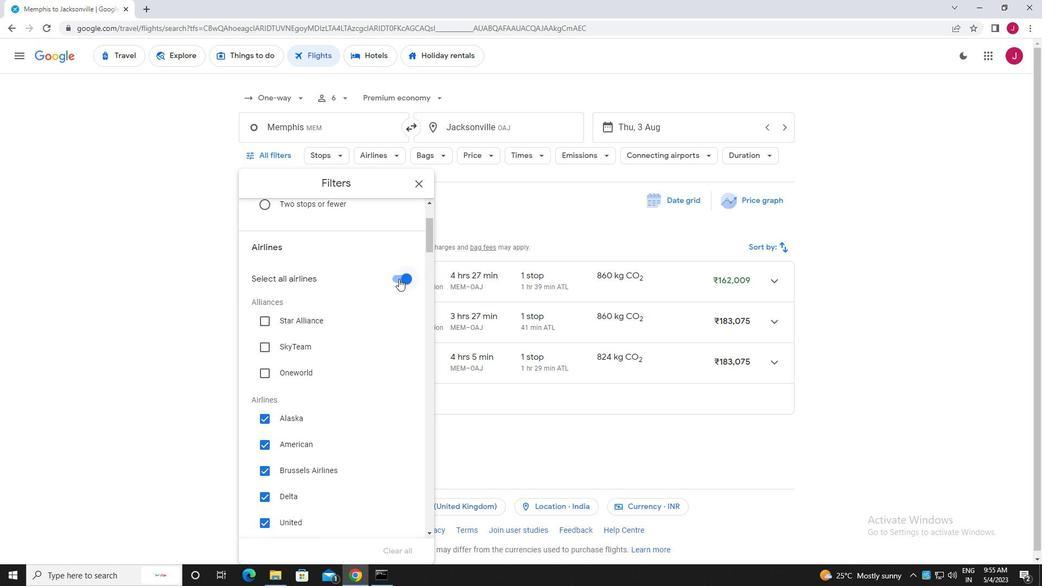 
Action: Mouse moved to (345, 279)
Screenshot: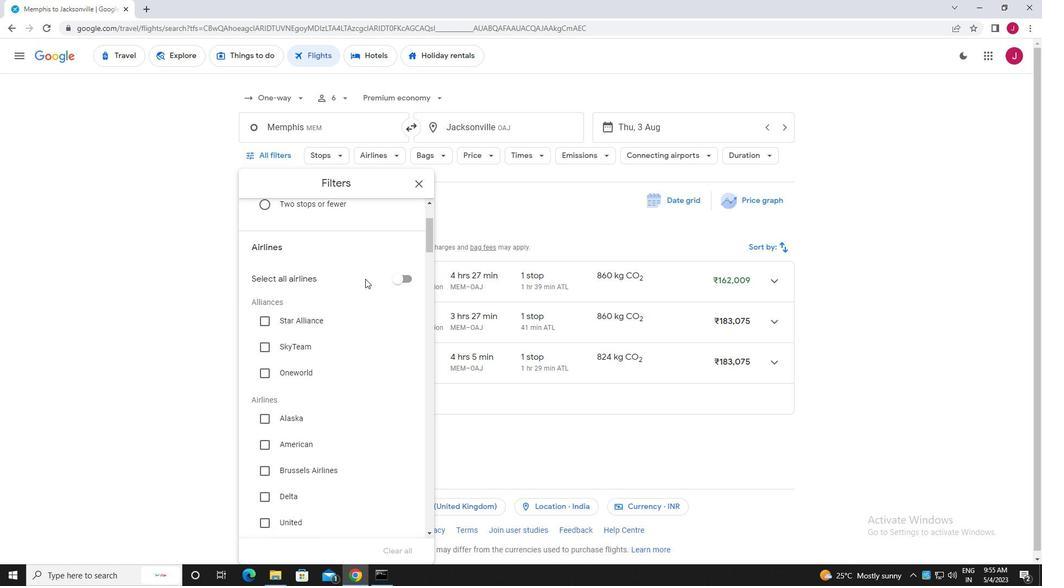 
Action: Mouse scrolled (345, 279) with delta (0, 0)
Screenshot: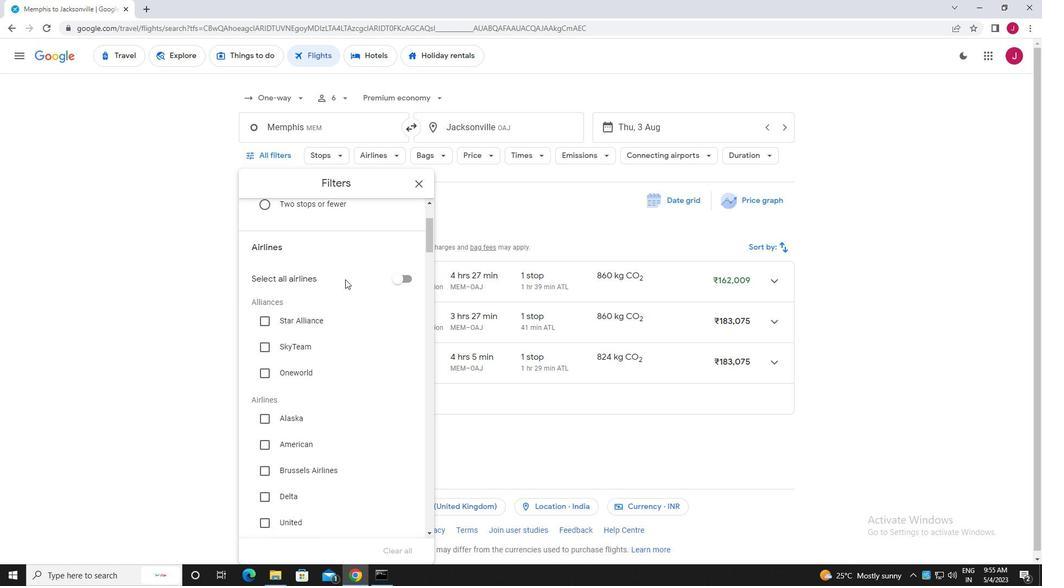 
Action: Mouse scrolled (345, 279) with delta (0, 0)
Screenshot: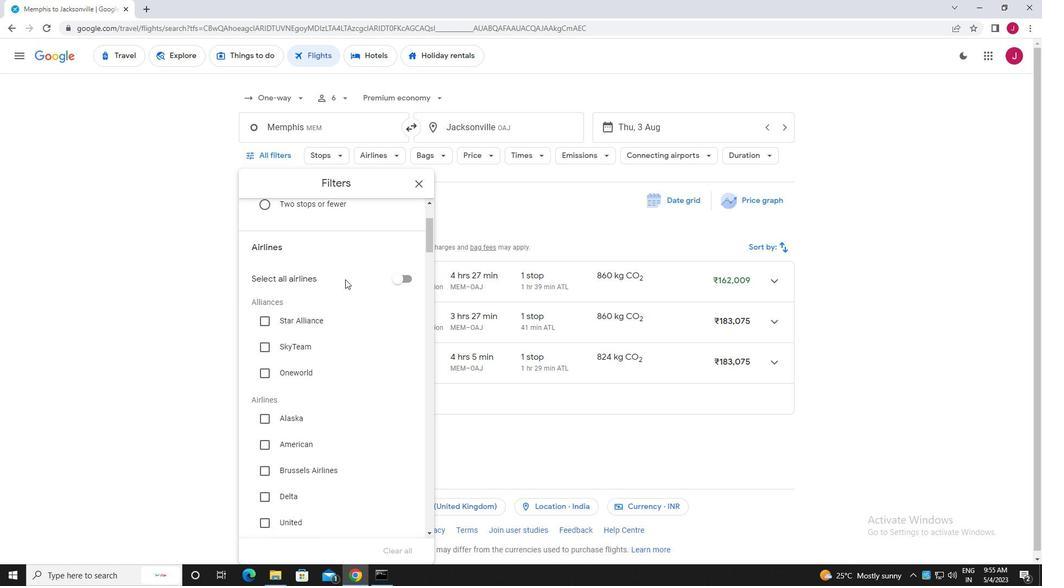 
Action: Mouse moved to (348, 278)
Screenshot: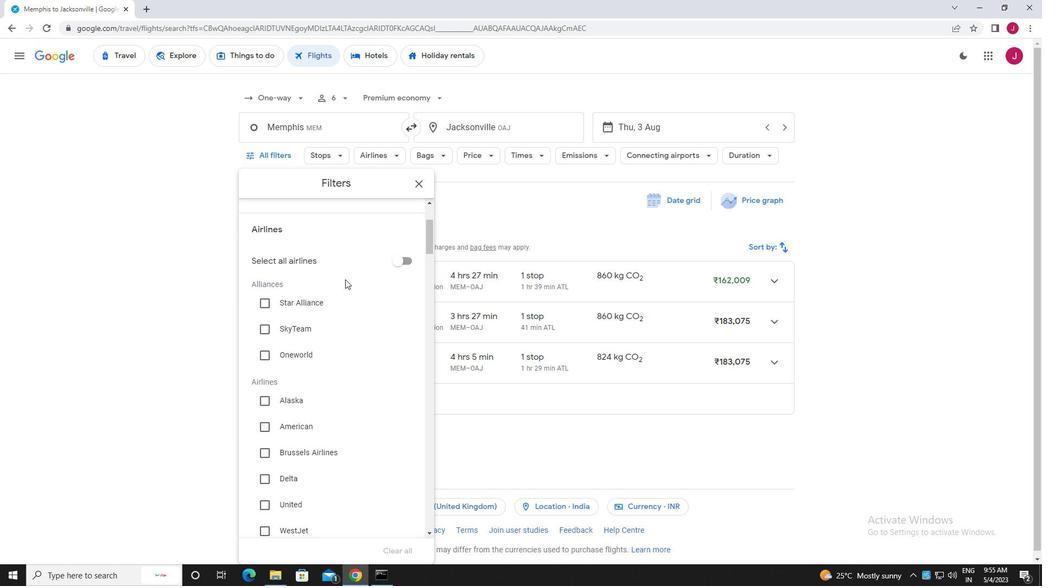 
Action: Mouse scrolled (348, 278) with delta (0, 0)
Screenshot: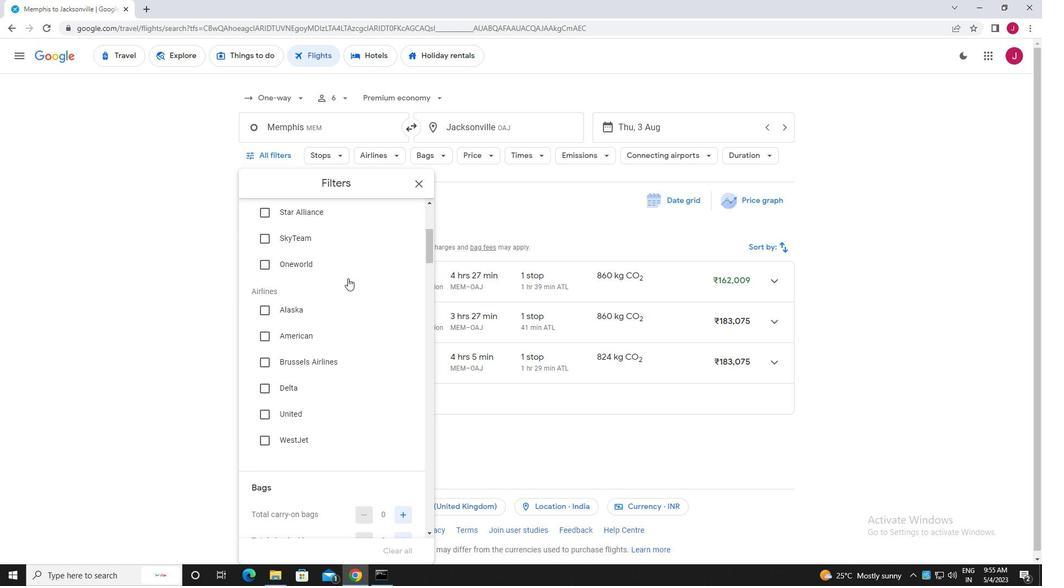 
Action: Mouse moved to (262, 361)
Screenshot: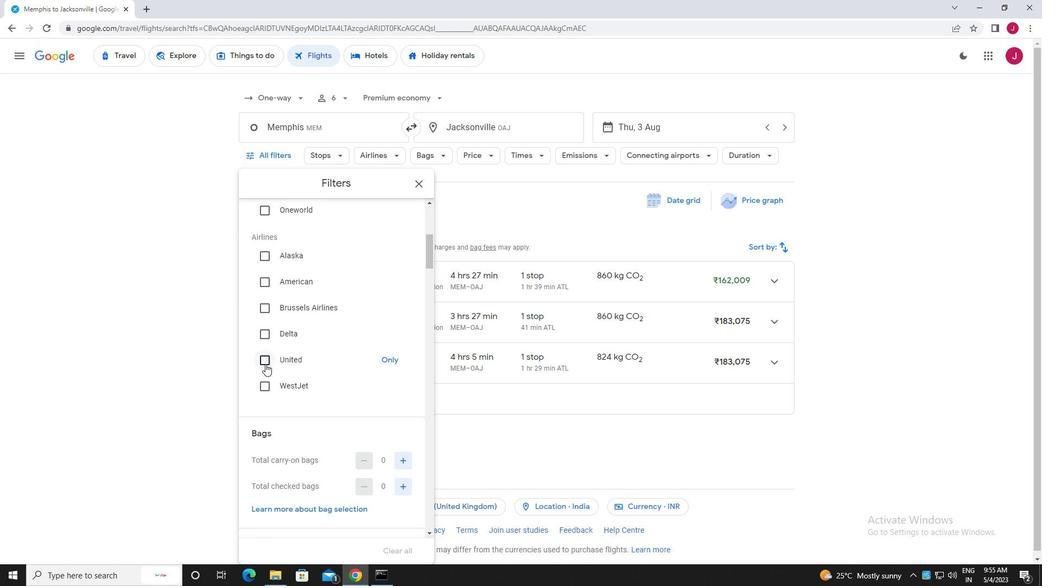 
Action: Mouse pressed left at (262, 361)
Screenshot: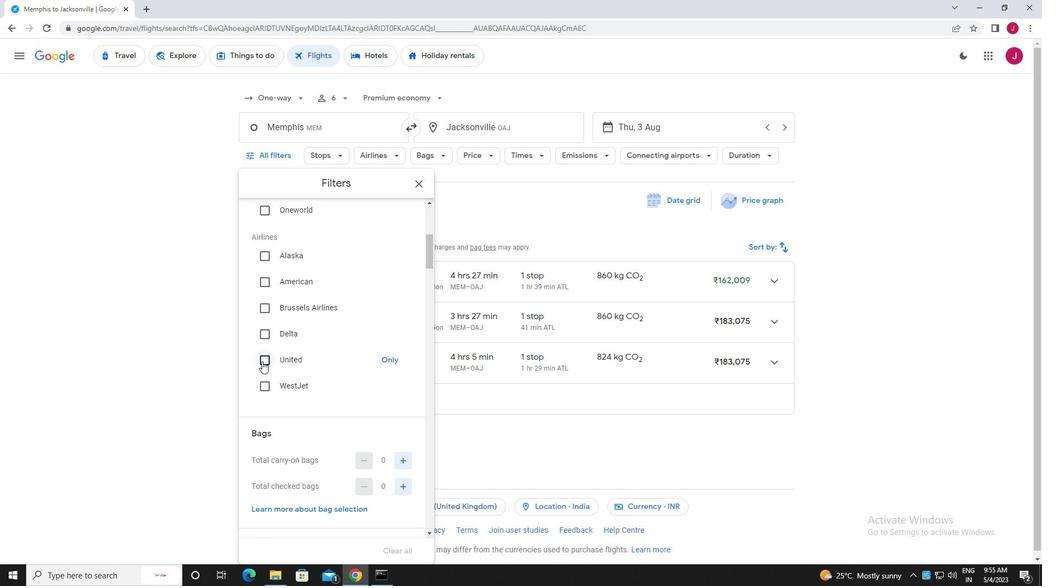 
Action: Mouse moved to (335, 338)
Screenshot: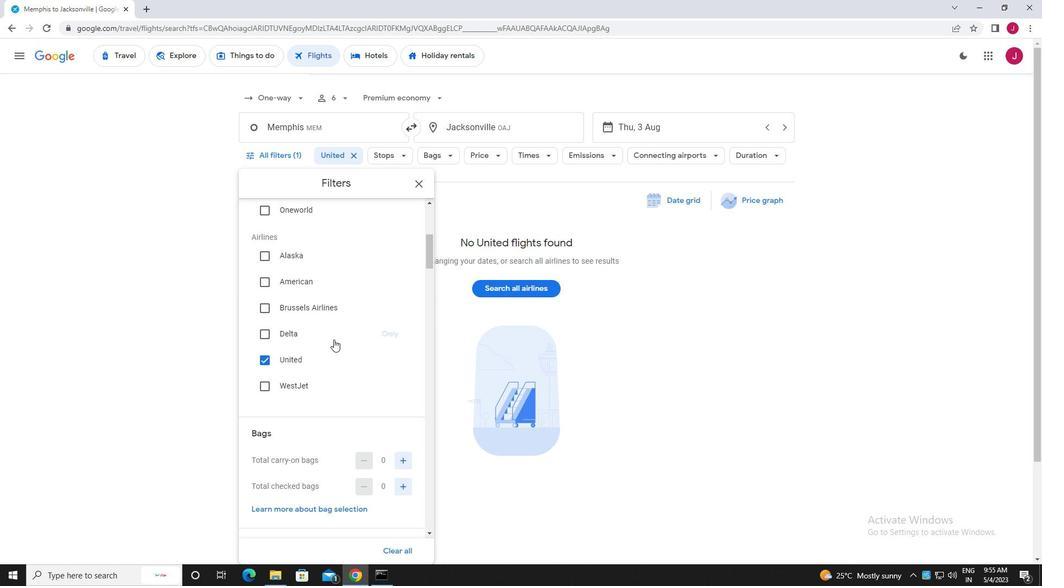
Action: Mouse scrolled (335, 337) with delta (0, 0)
Screenshot: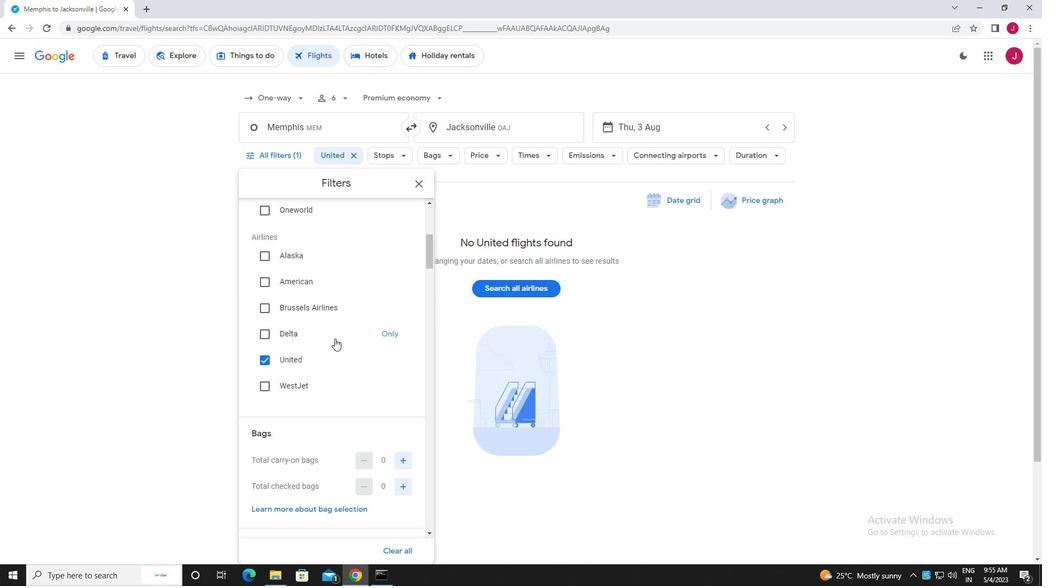 
Action: Mouse scrolled (335, 337) with delta (0, 0)
Screenshot: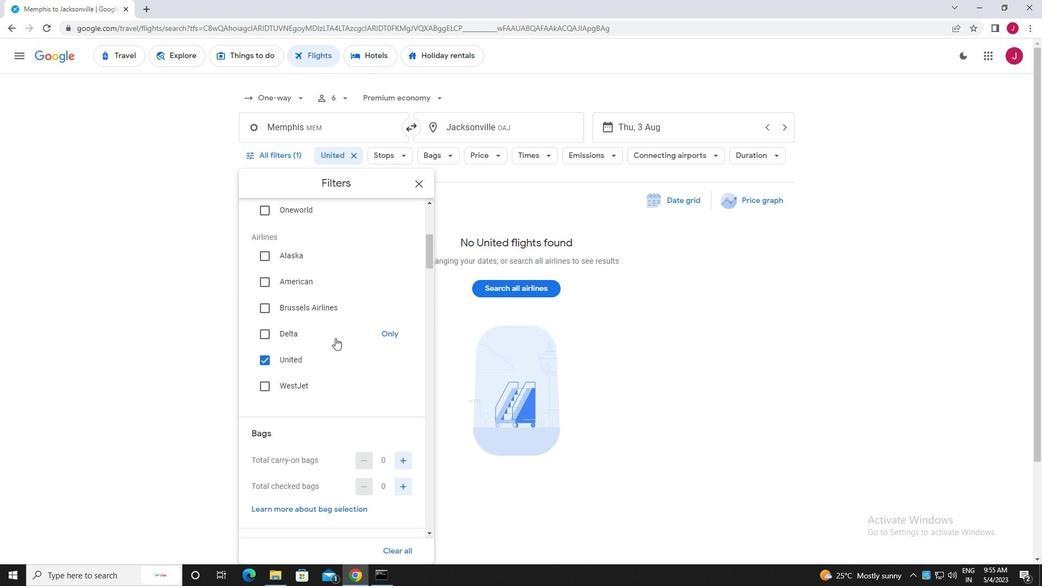 
Action: Mouse scrolled (335, 337) with delta (0, 0)
Screenshot: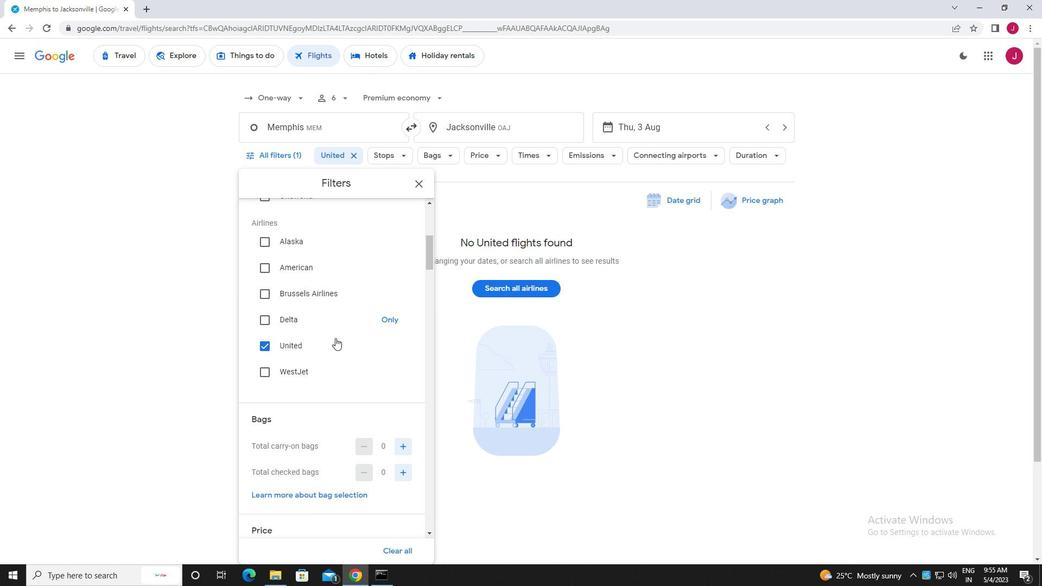 
Action: Mouse moved to (406, 430)
Screenshot: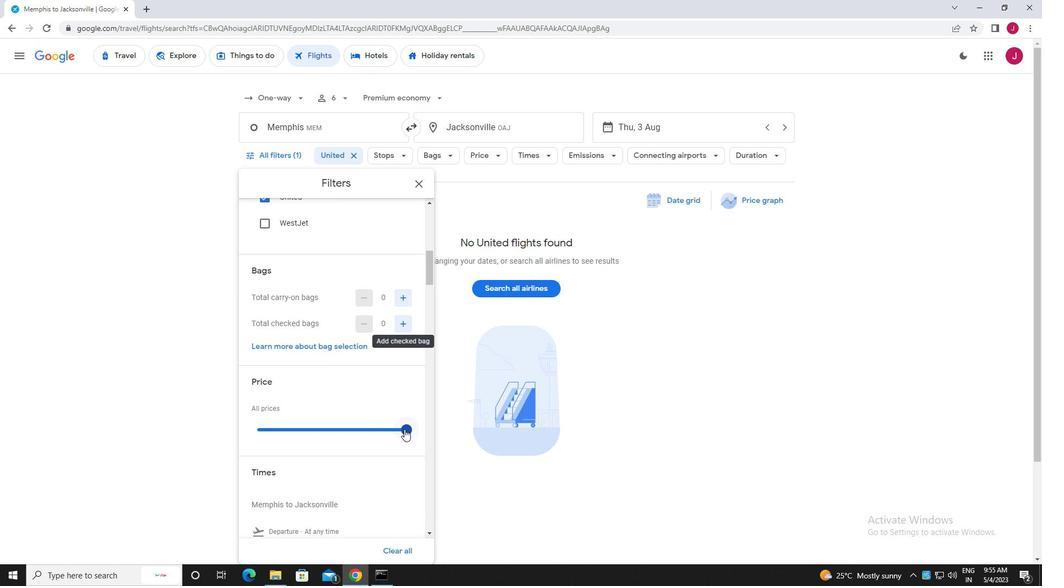 
Action: Mouse pressed left at (406, 430)
Screenshot: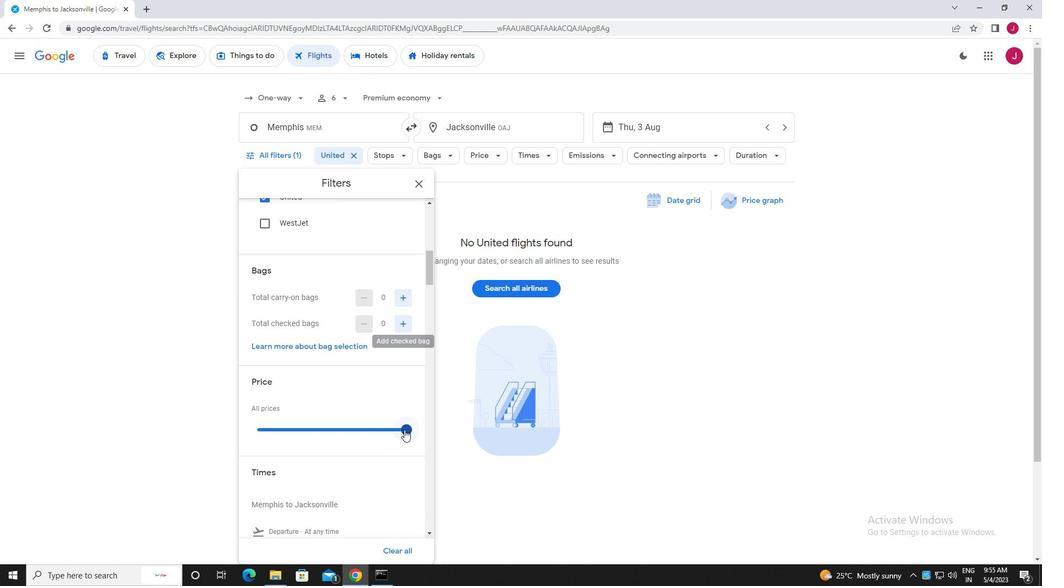 
Action: Mouse moved to (342, 376)
Screenshot: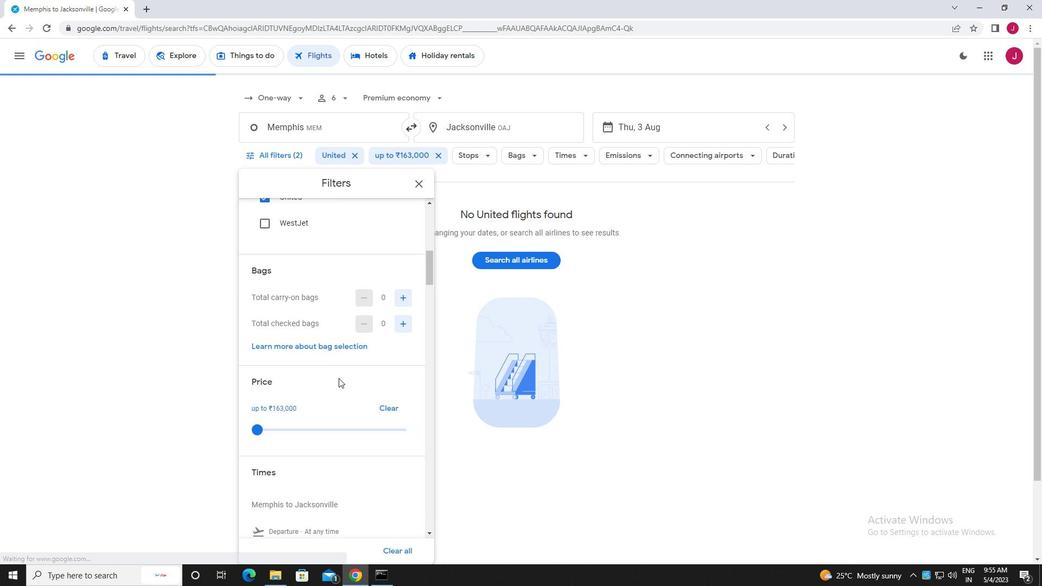 
Action: Mouse scrolled (342, 375) with delta (0, 0)
Screenshot: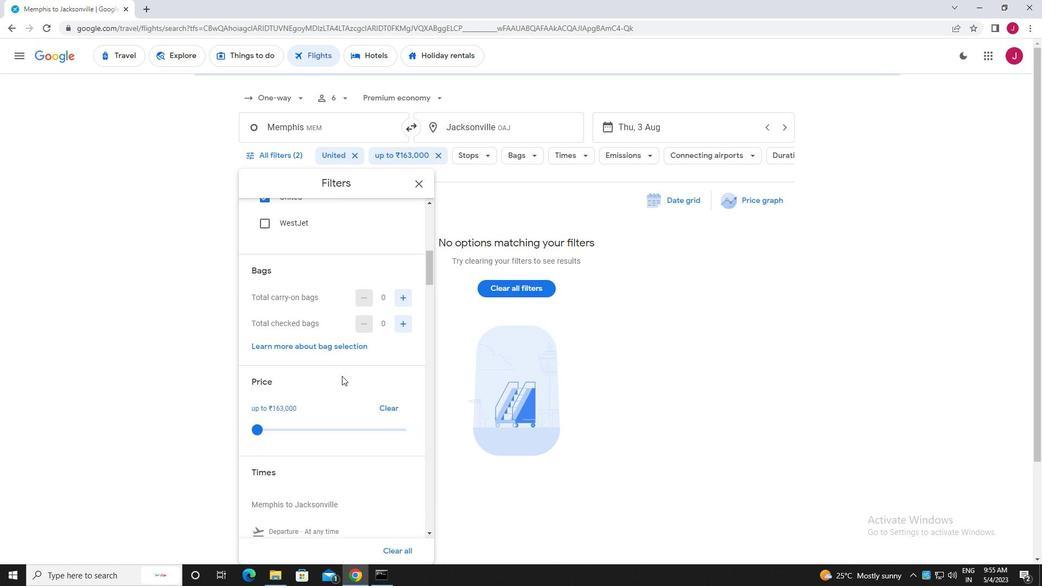
Action: Mouse scrolled (342, 375) with delta (0, 0)
Screenshot: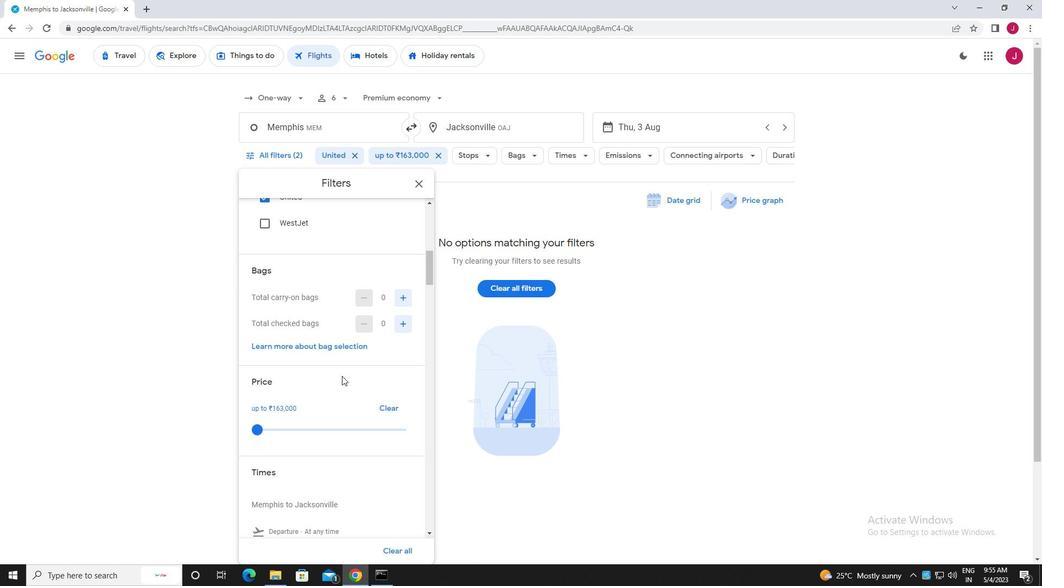 
Action: Mouse scrolled (342, 375) with delta (0, 0)
Screenshot: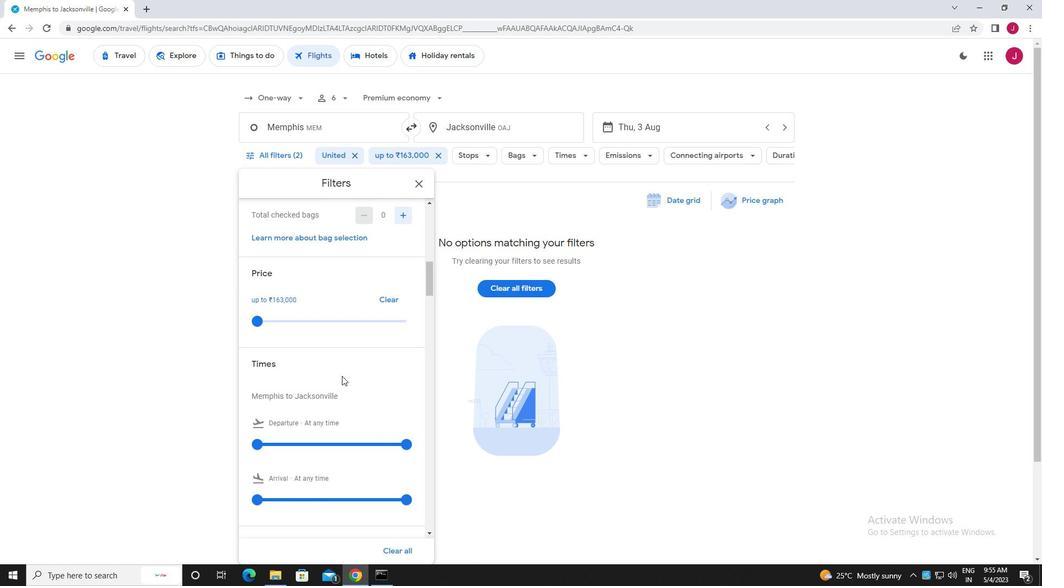 
Action: Mouse moved to (254, 387)
Screenshot: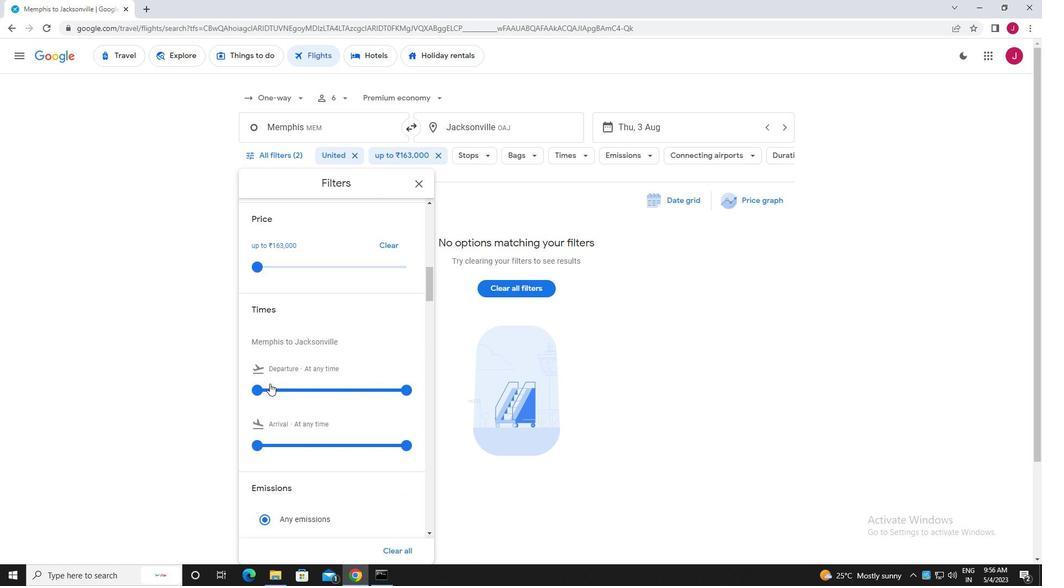 
Action: Mouse pressed left at (254, 387)
Screenshot: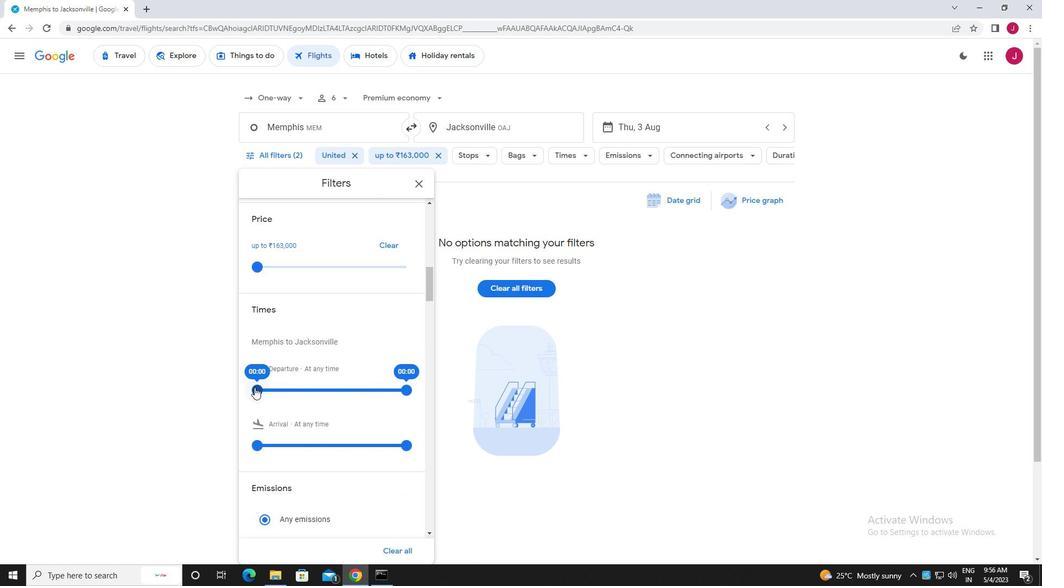 
Action: Mouse moved to (406, 389)
Screenshot: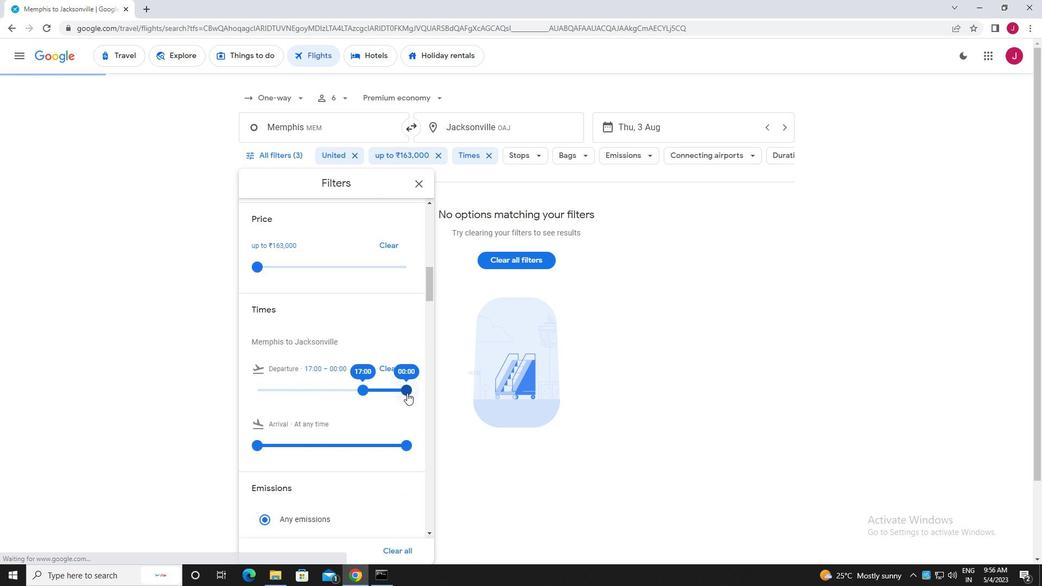 
Action: Mouse pressed left at (406, 389)
Screenshot: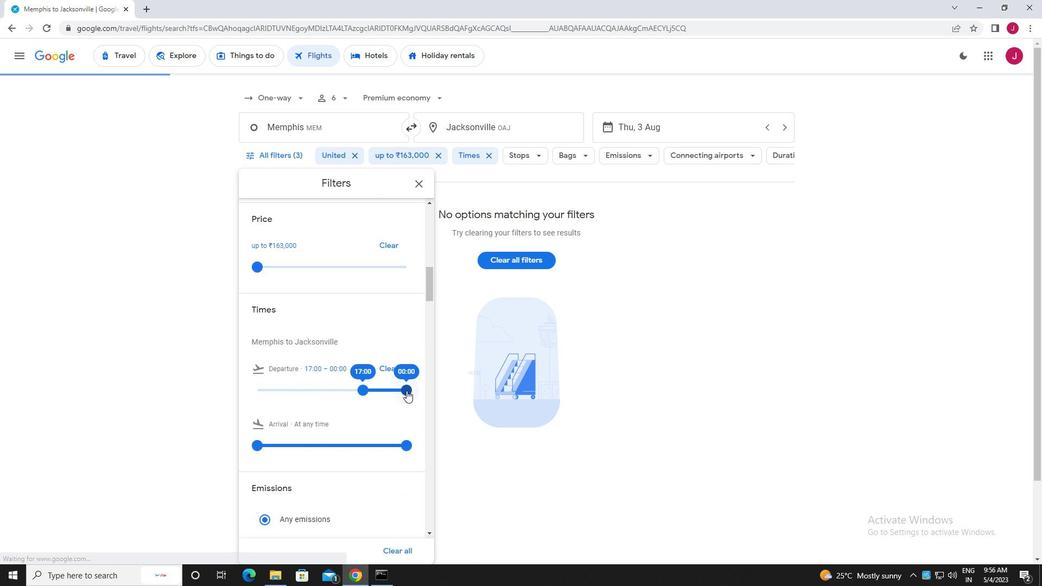 
Action: Mouse moved to (418, 184)
Screenshot: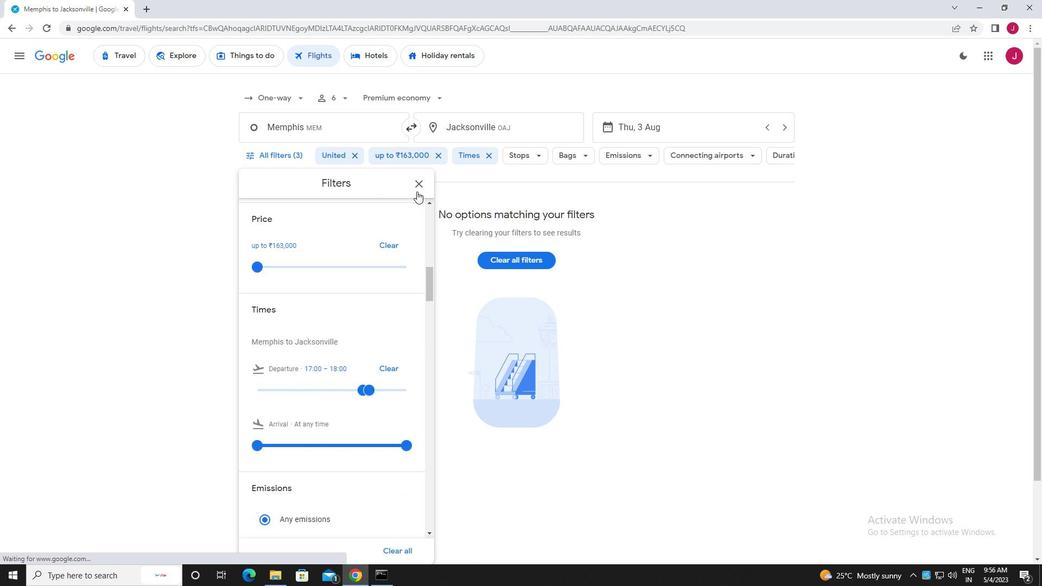 
Action: Mouse pressed left at (418, 184)
Screenshot: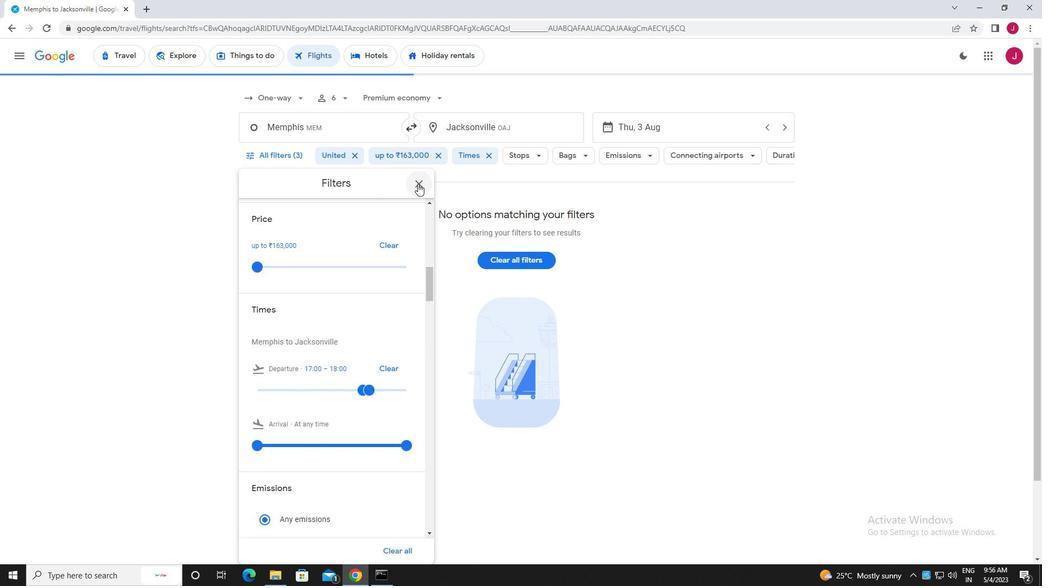 
Action: Mouse moved to (418, 184)
Screenshot: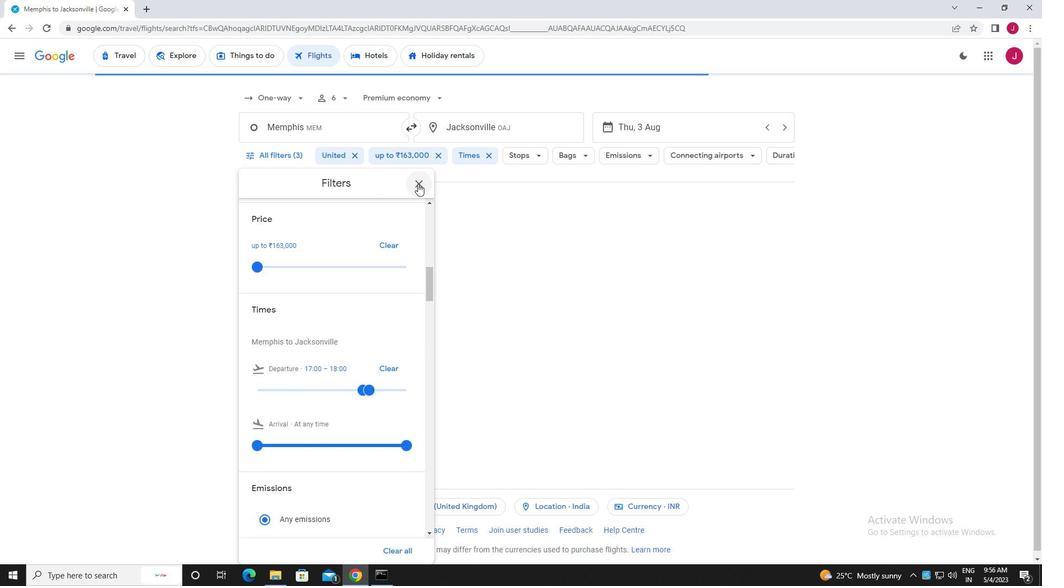 
